 Task: Search one way flight ticket for 2 adults, 2 infants in seat and 1 infant on lap in first from Flagstaff: Flagstaff Pulliam Airport to Jackson: Jackson Hole Airport on 5-2-2023. Choice of flights is Westjet. Number of bags: 3 checked bags. Price is upto 90000. Outbound departure time preference is 22:00.
Action: Mouse moved to (243, 213)
Screenshot: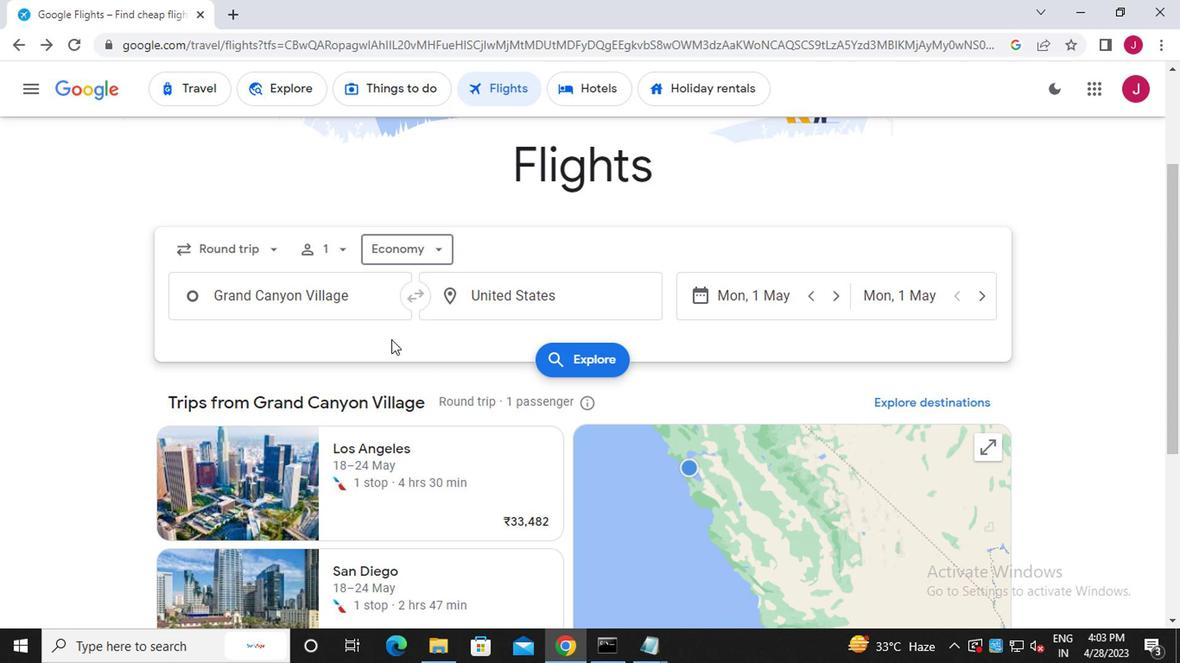 
Action: Mouse scrolled (243, 212) with delta (0, -1)
Screenshot: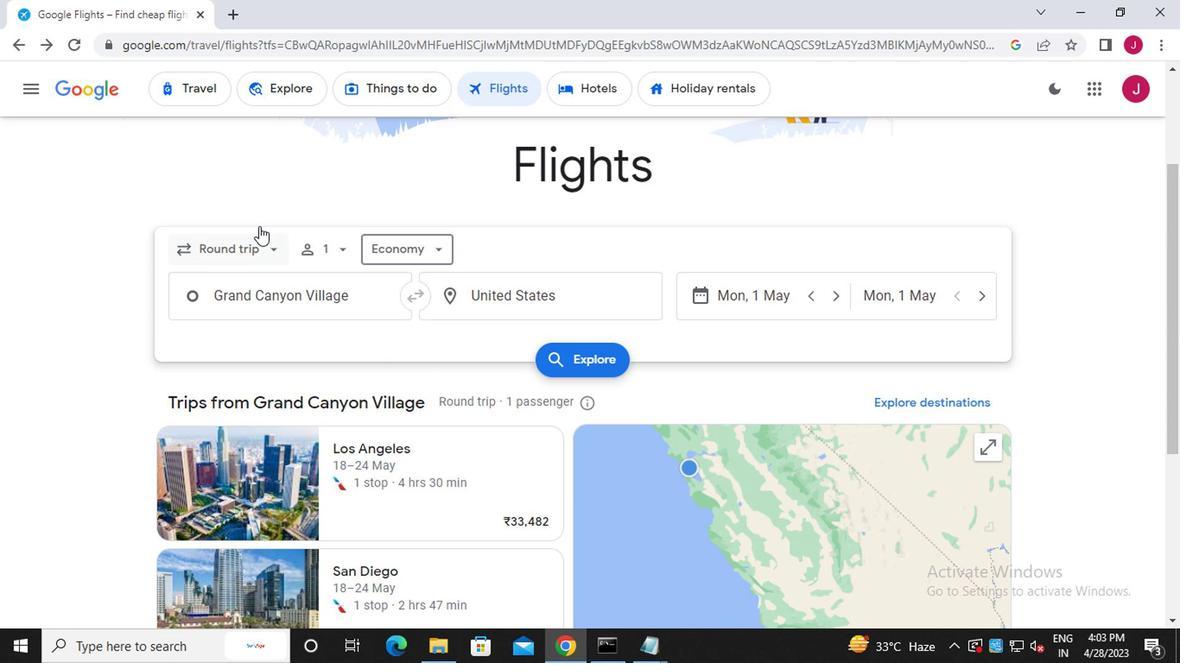 
Action: Mouse moved to (274, 169)
Screenshot: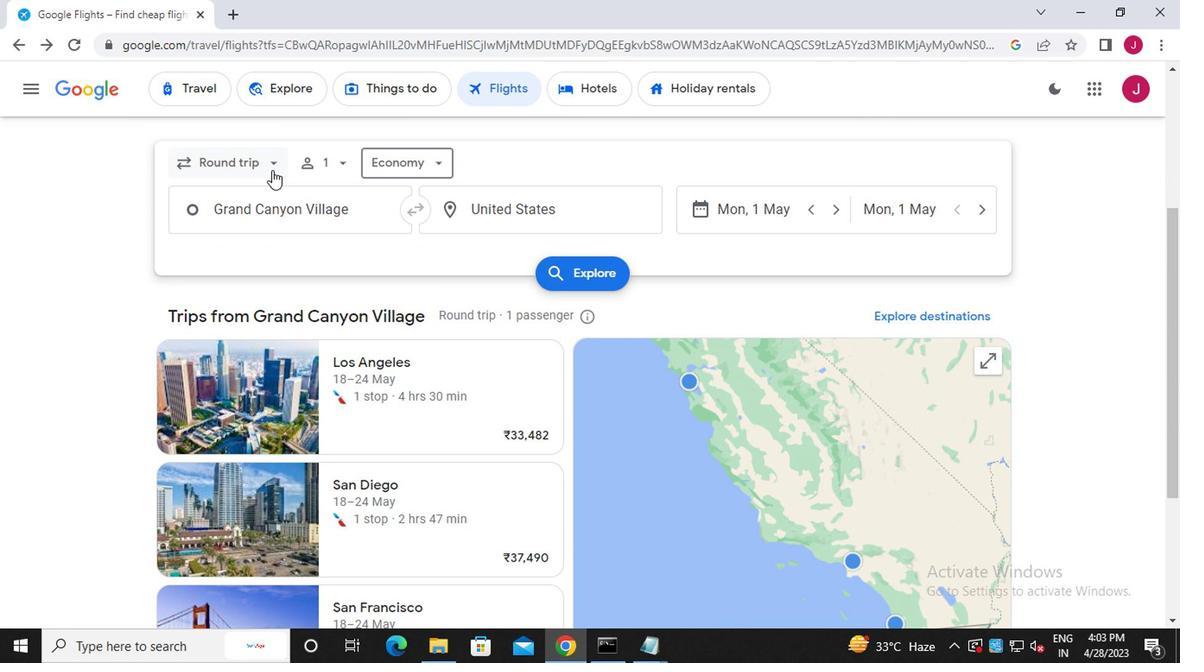 
Action: Mouse pressed left at (274, 169)
Screenshot: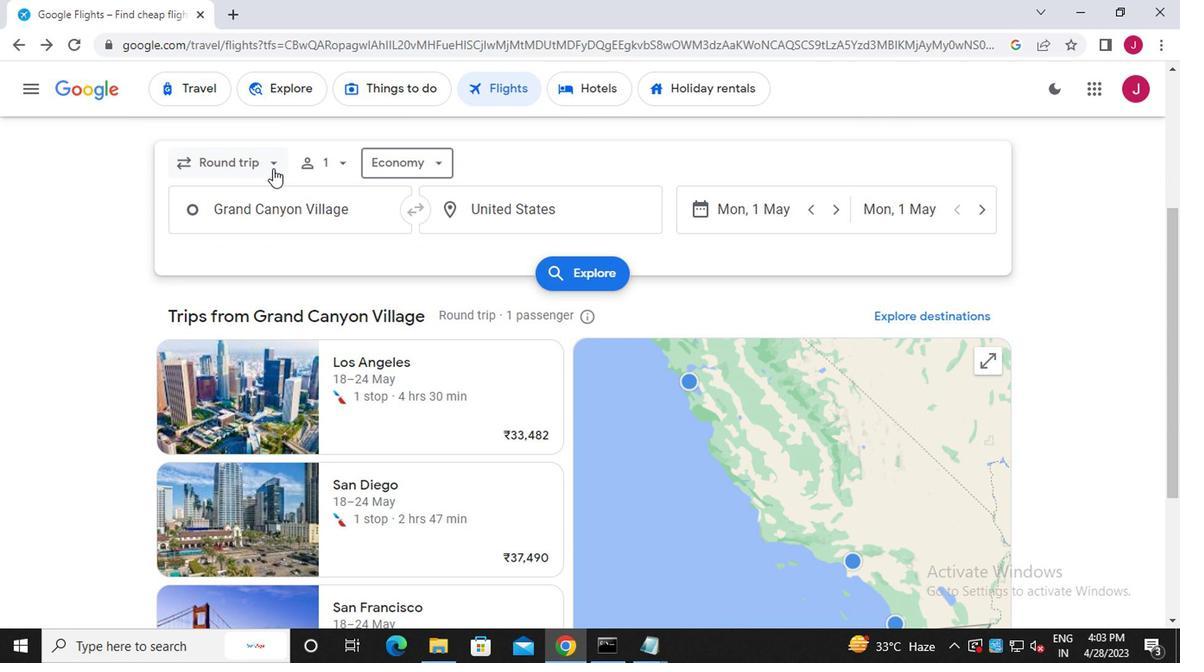 
Action: Mouse moved to (258, 242)
Screenshot: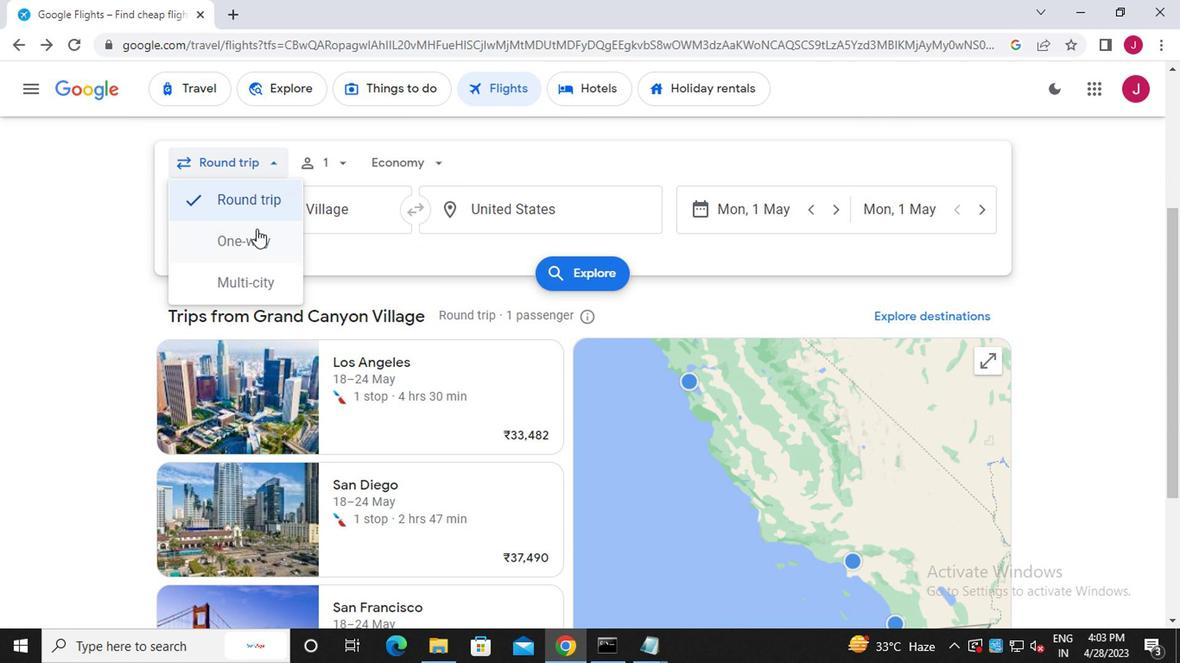 
Action: Mouse pressed left at (258, 242)
Screenshot: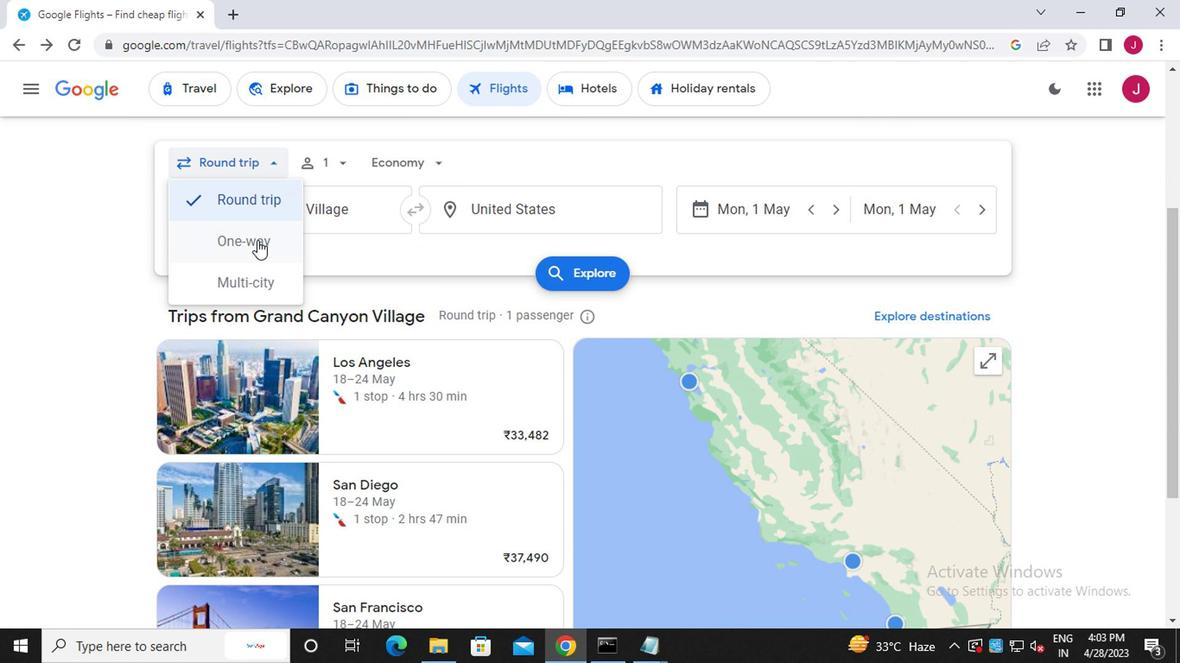 
Action: Mouse moved to (341, 166)
Screenshot: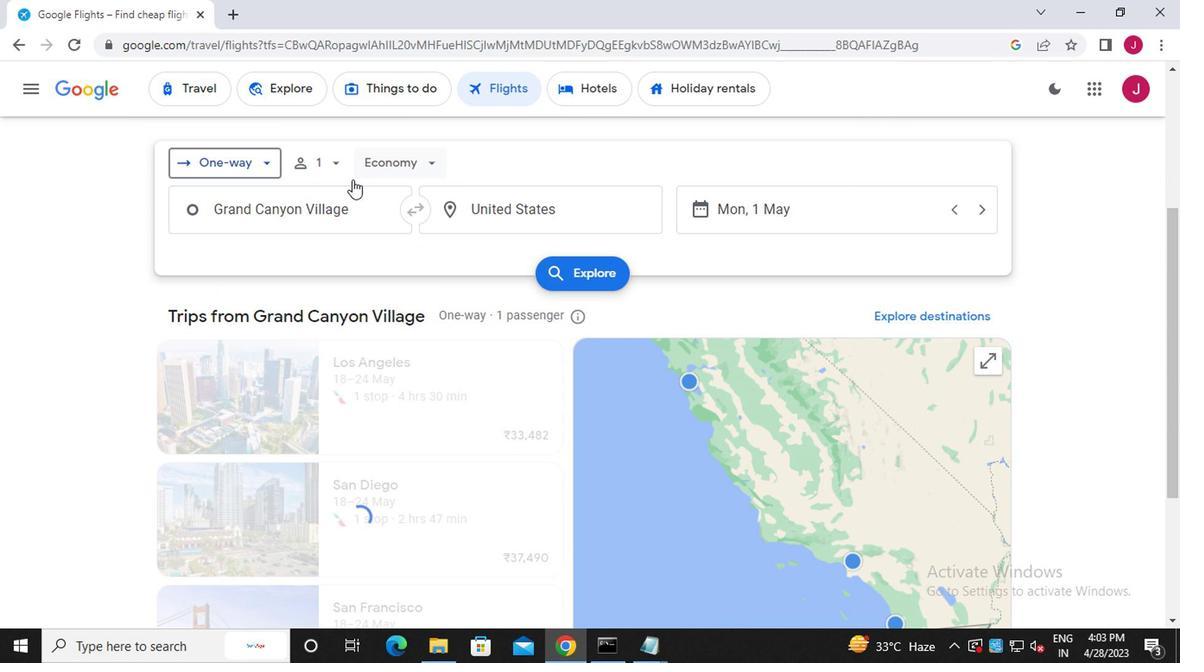 
Action: Mouse pressed left at (341, 166)
Screenshot: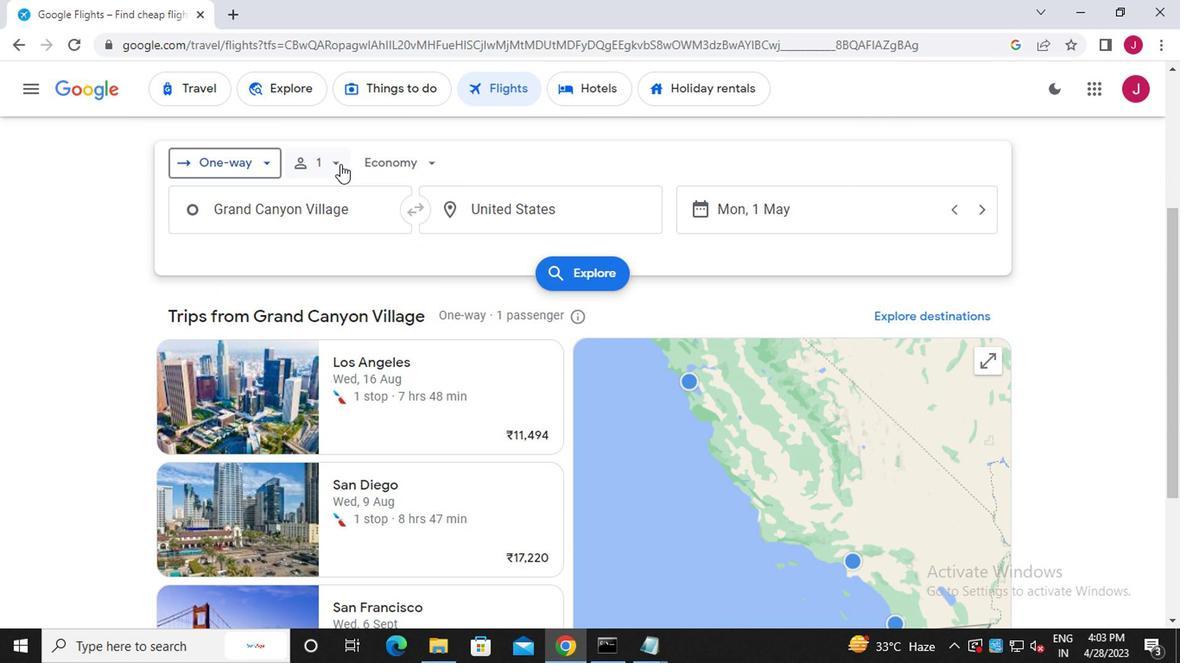 
Action: Mouse moved to (475, 208)
Screenshot: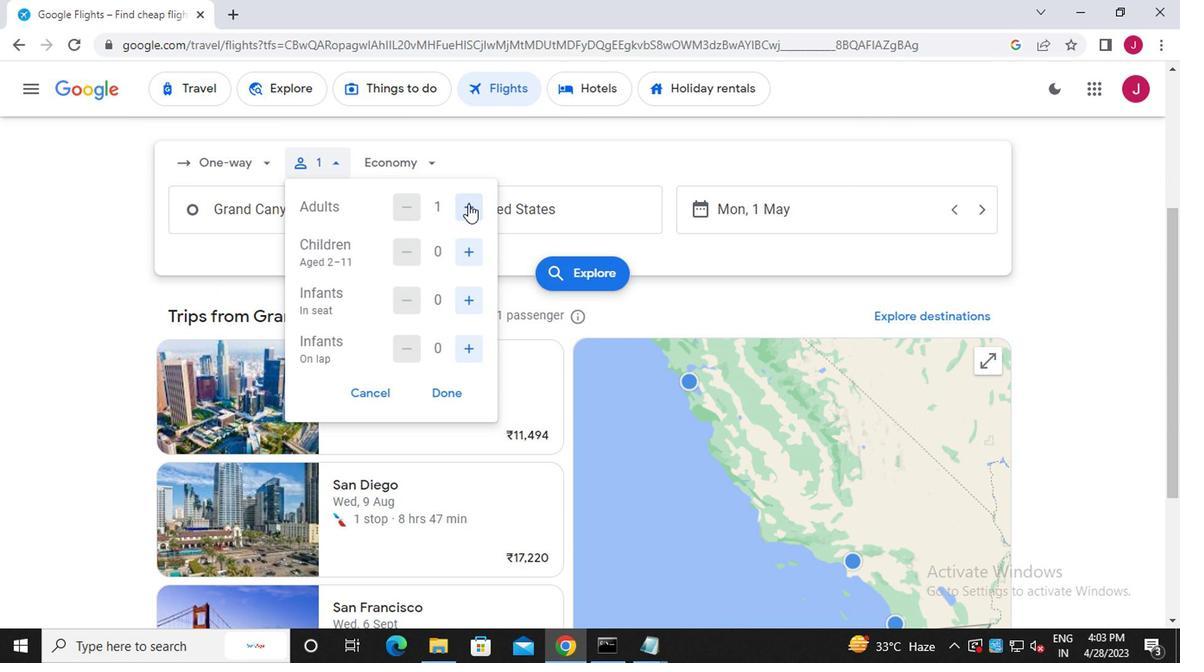 
Action: Mouse pressed left at (475, 208)
Screenshot: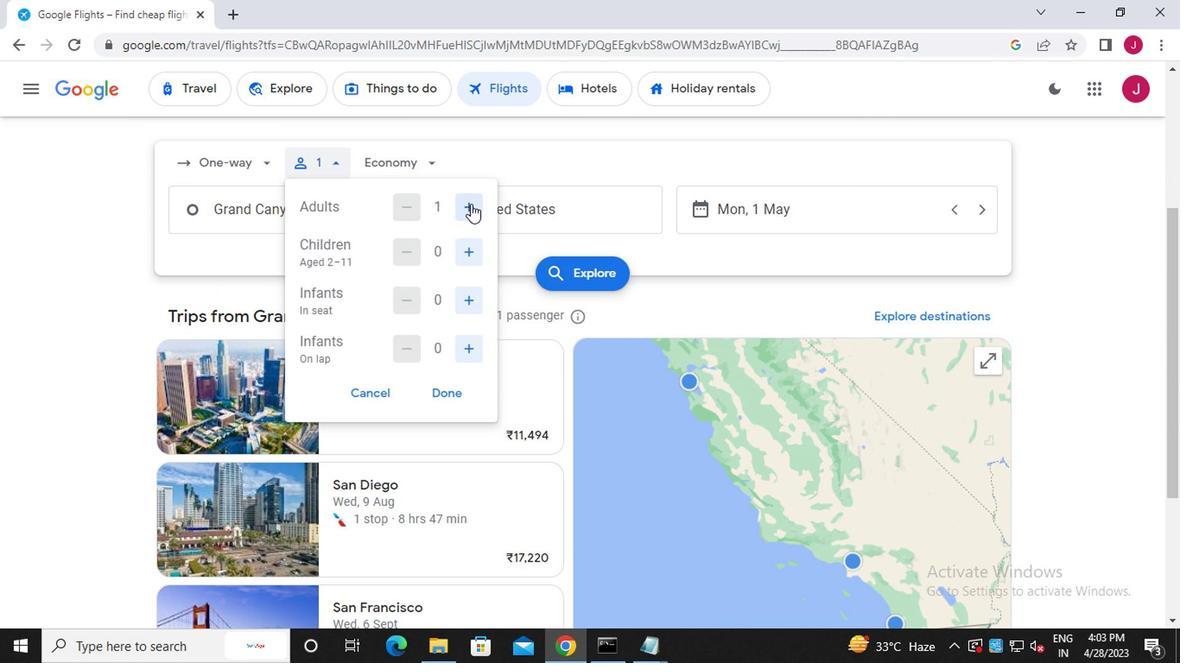 
Action: Mouse moved to (472, 301)
Screenshot: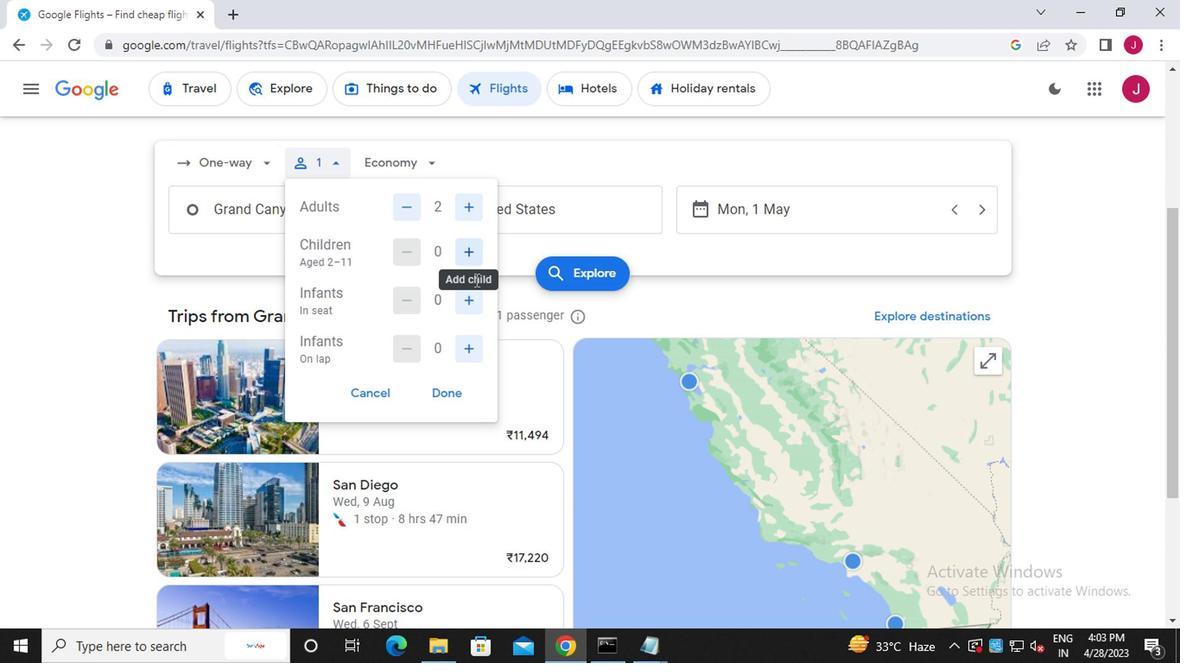 
Action: Mouse pressed left at (472, 301)
Screenshot: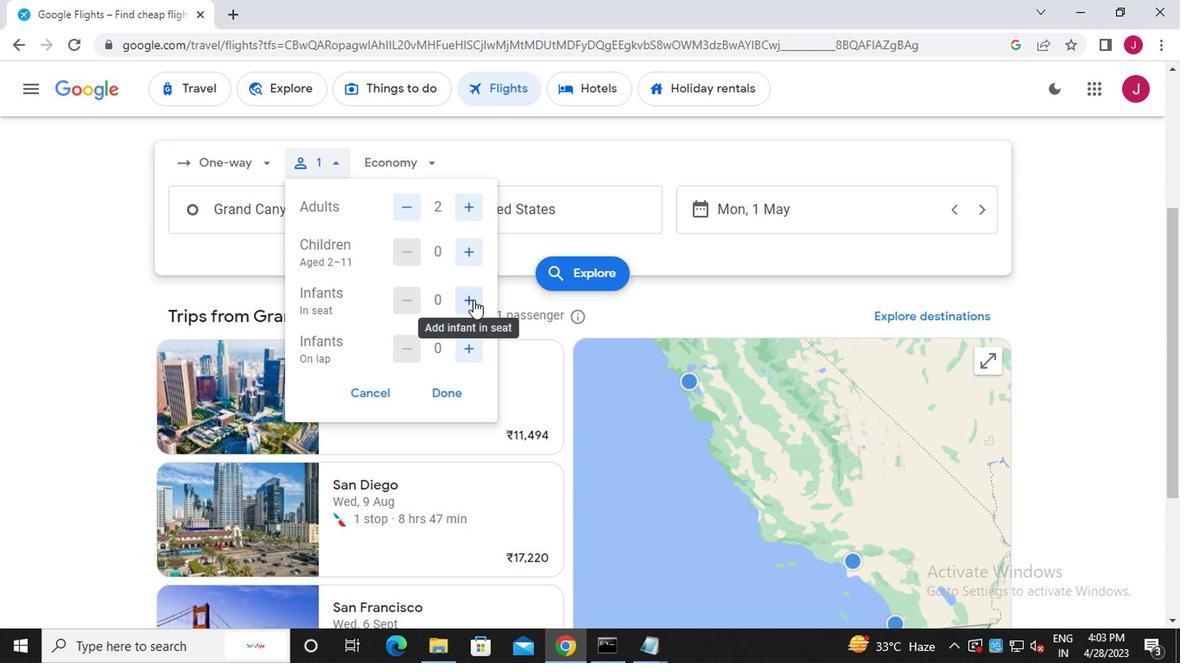 
Action: Mouse pressed left at (472, 301)
Screenshot: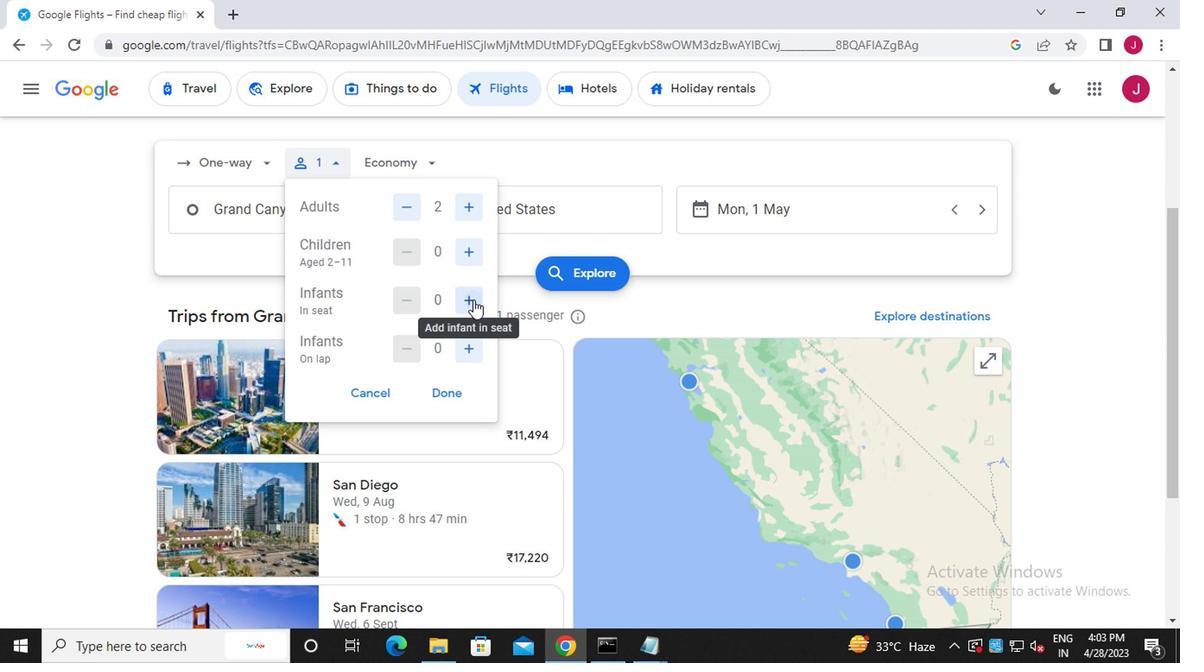 
Action: Mouse moved to (465, 350)
Screenshot: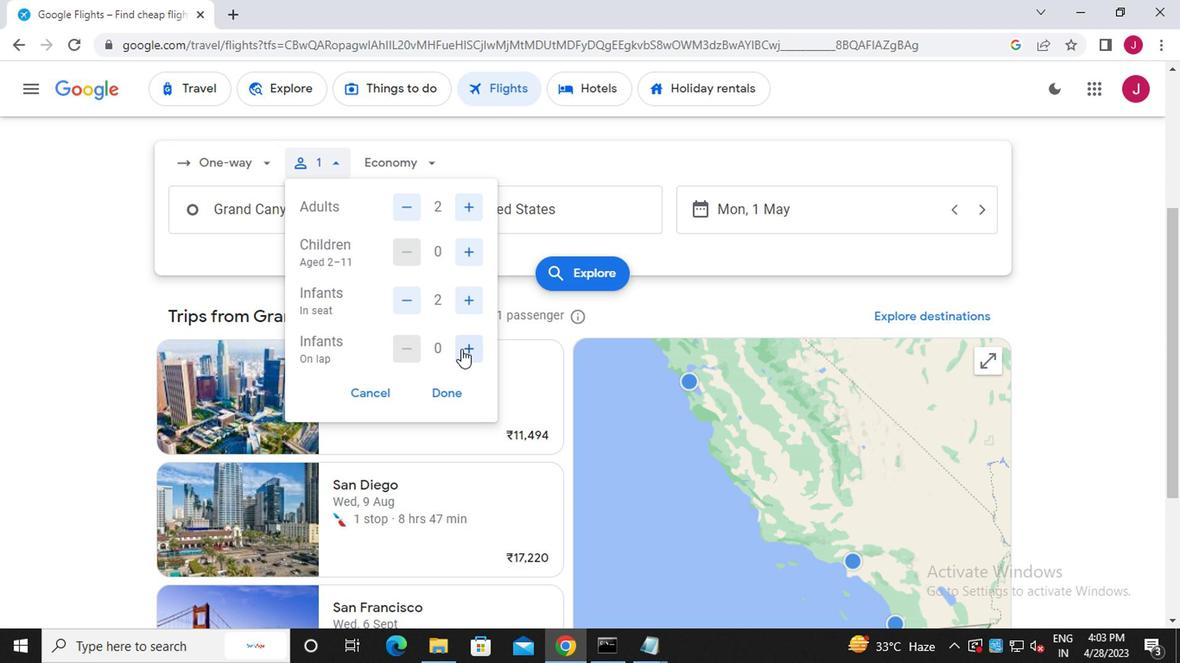 
Action: Mouse pressed left at (465, 350)
Screenshot: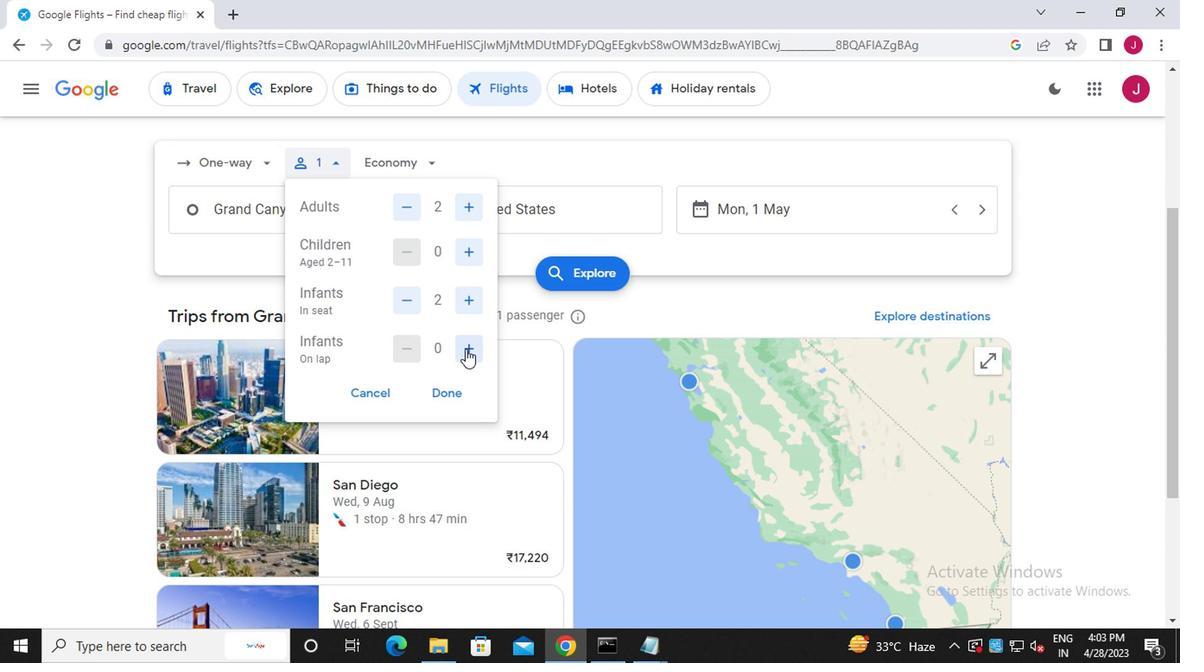 
Action: Mouse moved to (448, 391)
Screenshot: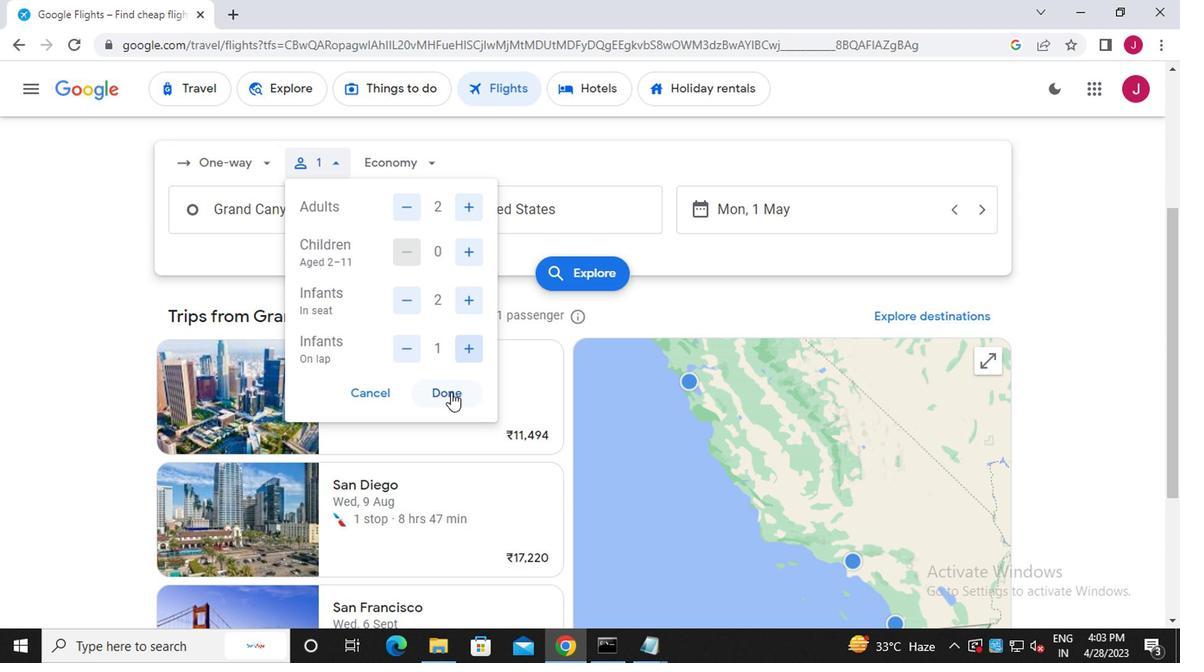 
Action: Mouse pressed left at (448, 391)
Screenshot: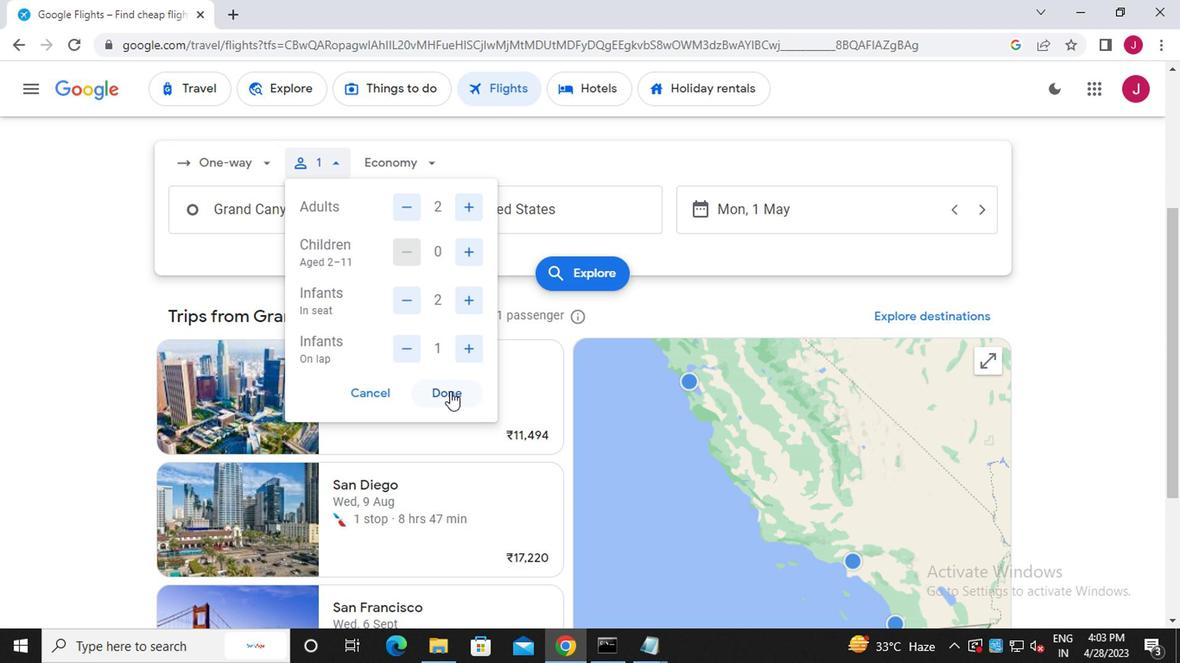 
Action: Mouse moved to (354, 220)
Screenshot: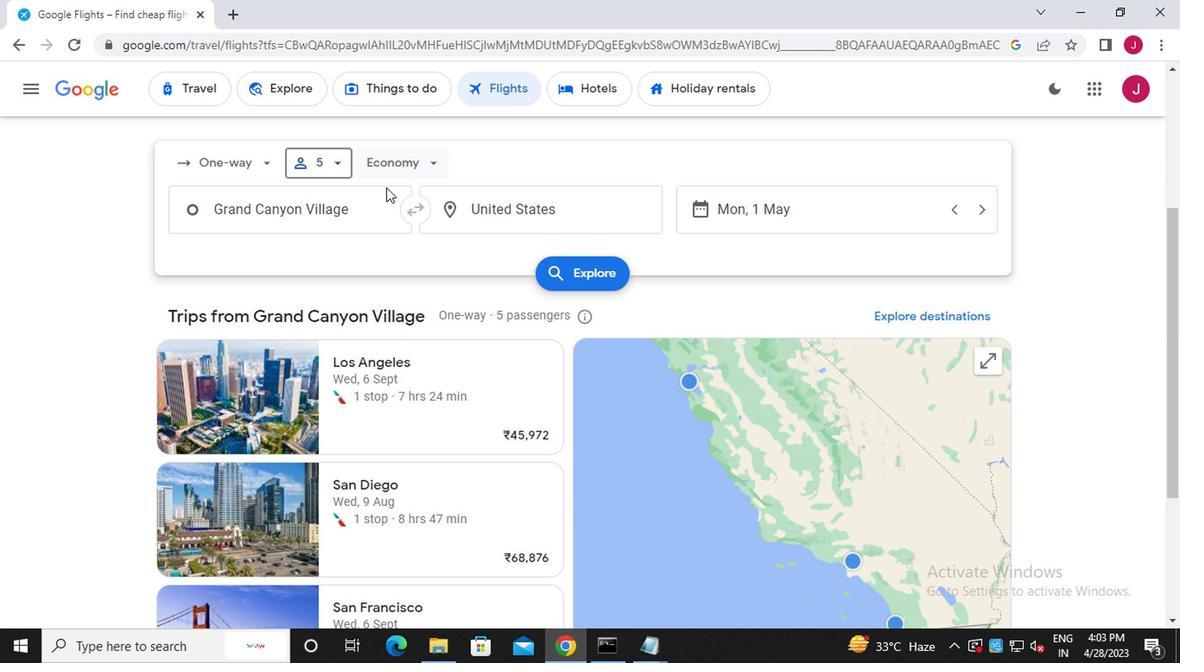 
Action: Mouse pressed left at (354, 220)
Screenshot: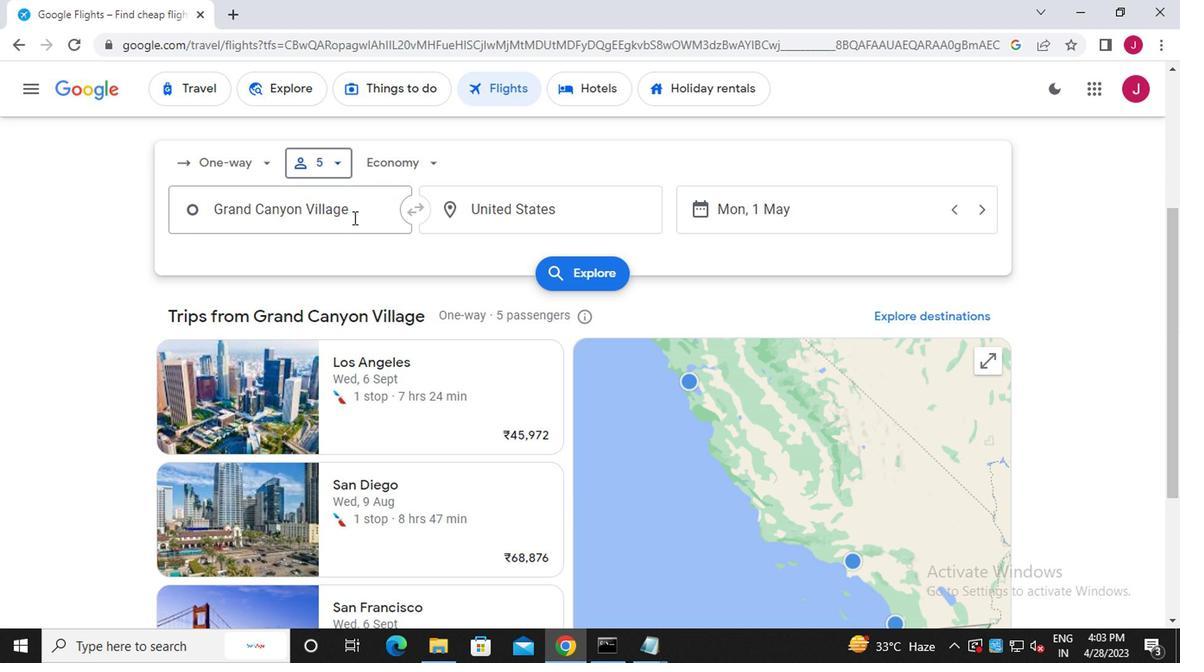 
Action: Key pressed flagstaff
Screenshot: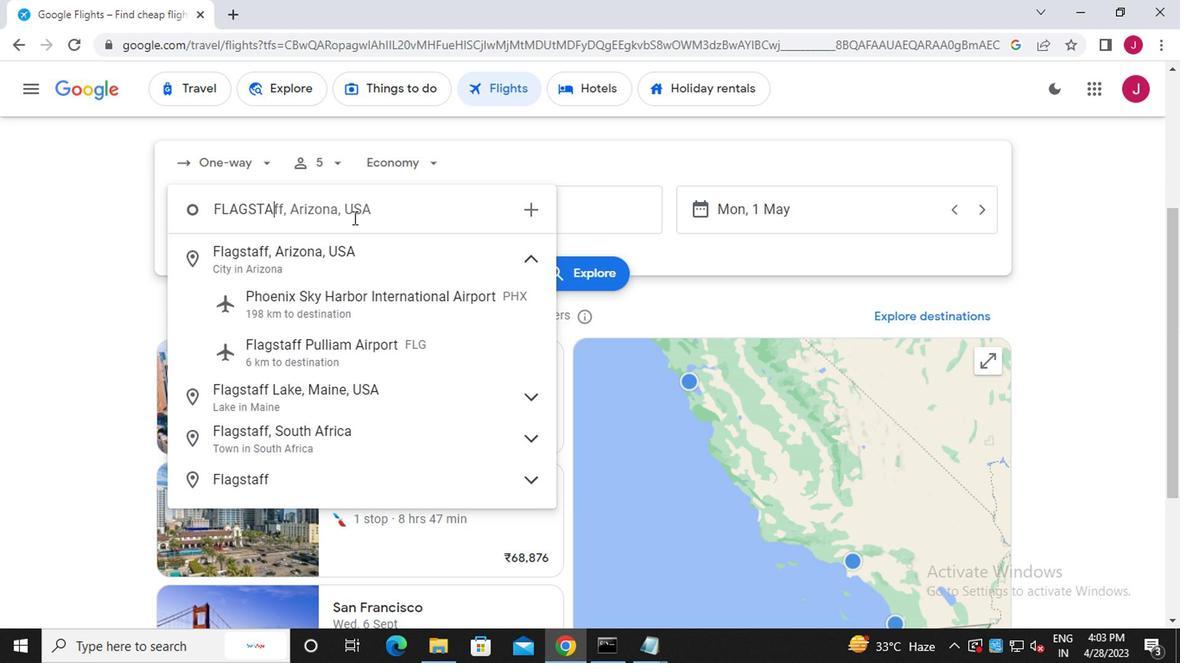 
Action: Mouse moved to (396, 350)
Screenshot: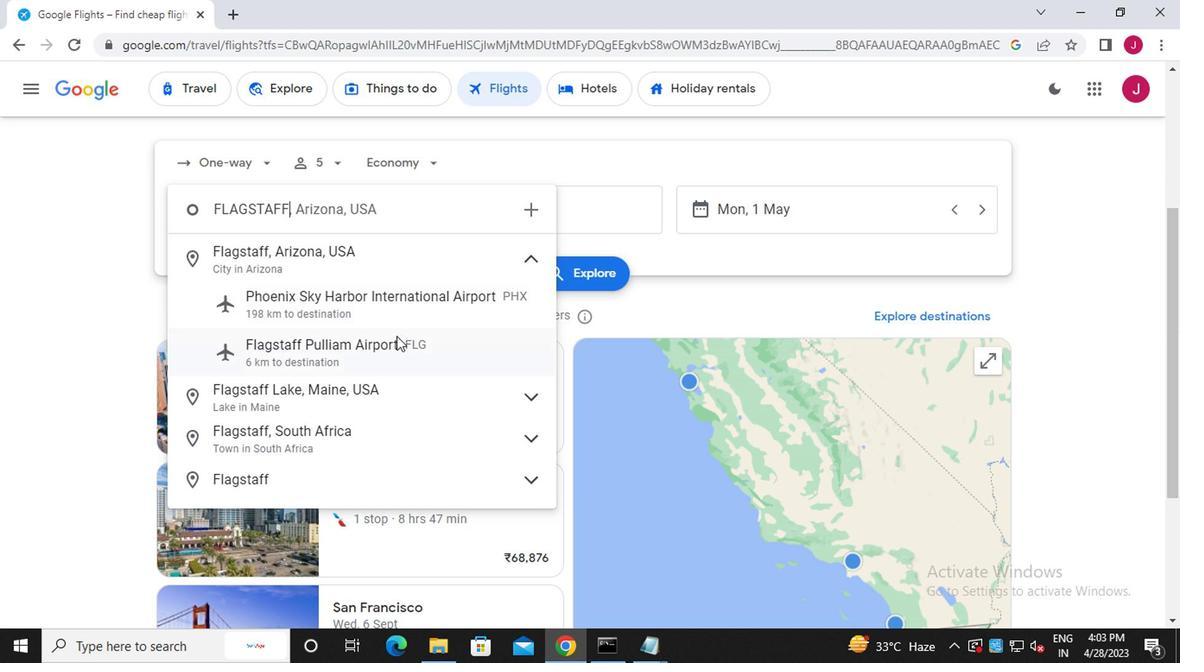 
Action: Mouse pressed left at (396, 350)
Screenshot: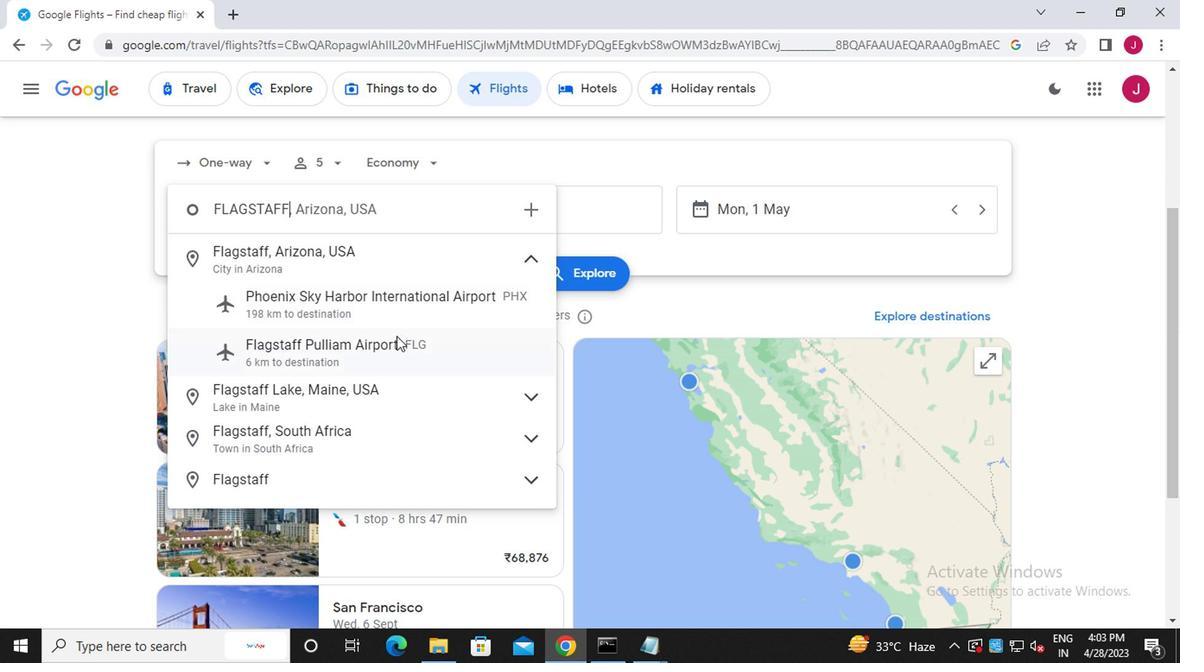 
Action: Mouse moved to (593, 216)
Screenshot: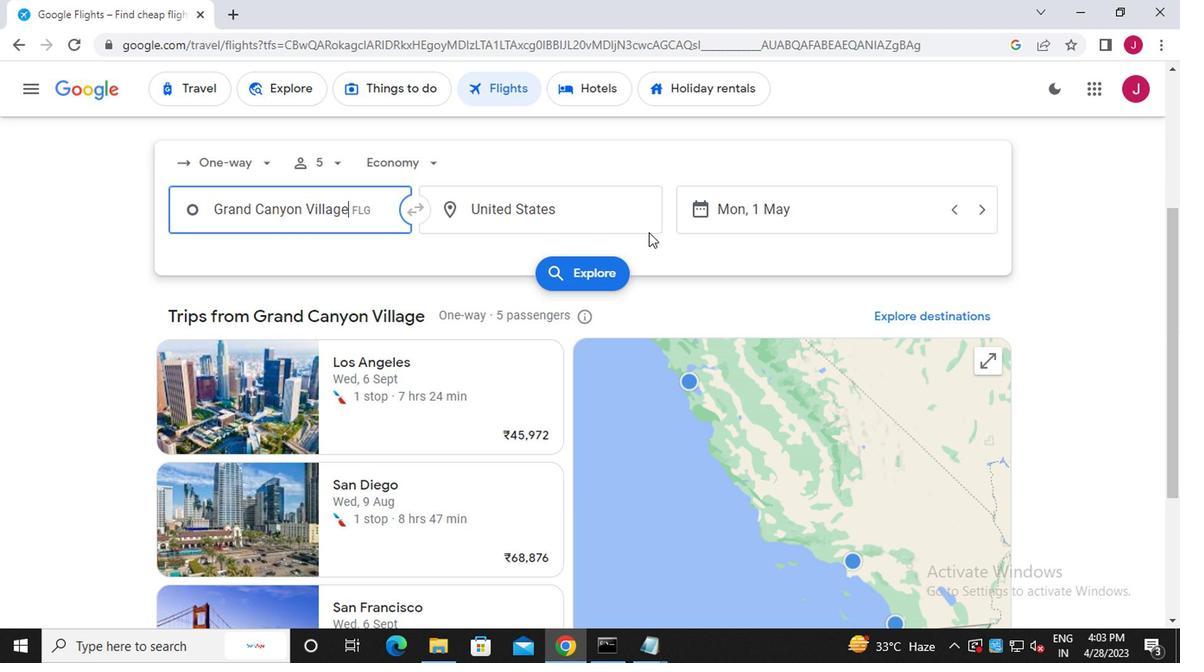 
Action: Mouse pressed left at (593, 216)
Screenshot: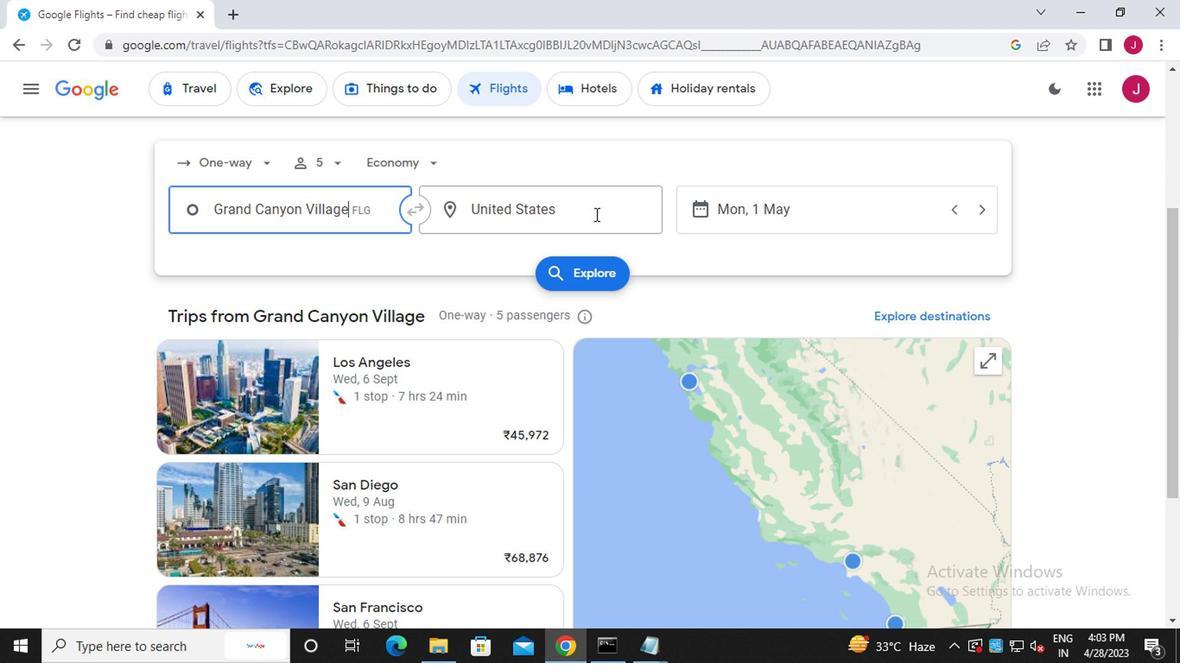 
Action: Key pressed jackson<Key.space>h
Screenshot: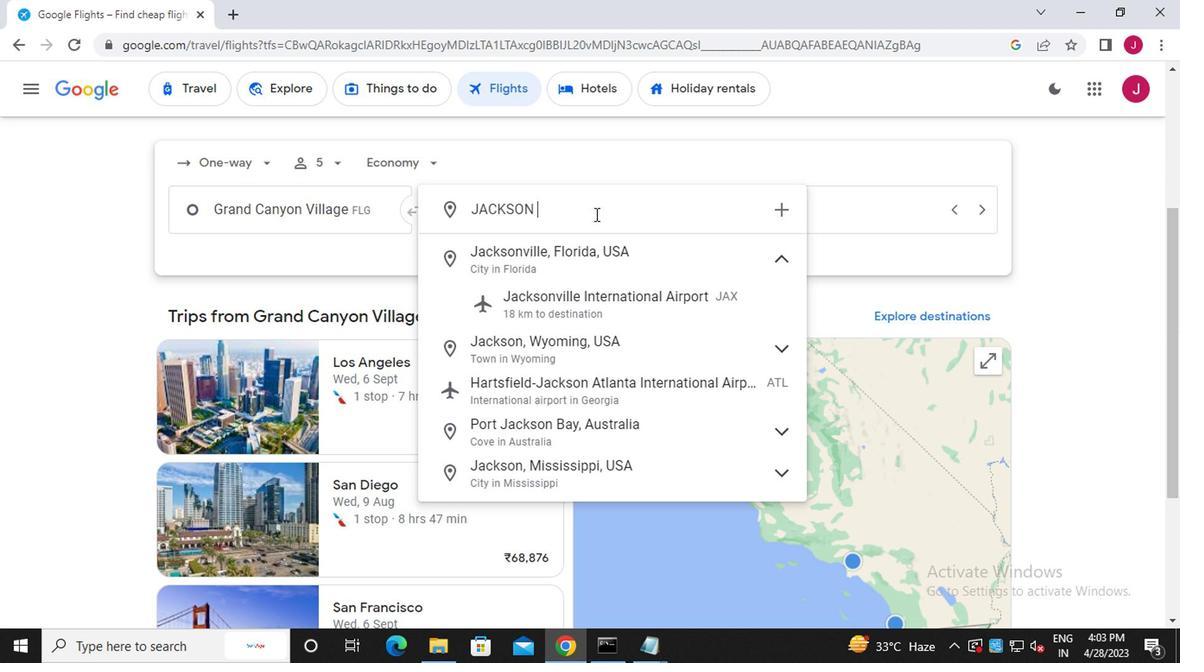 
Action: Mouse moved to (588, 301)
Screenshot: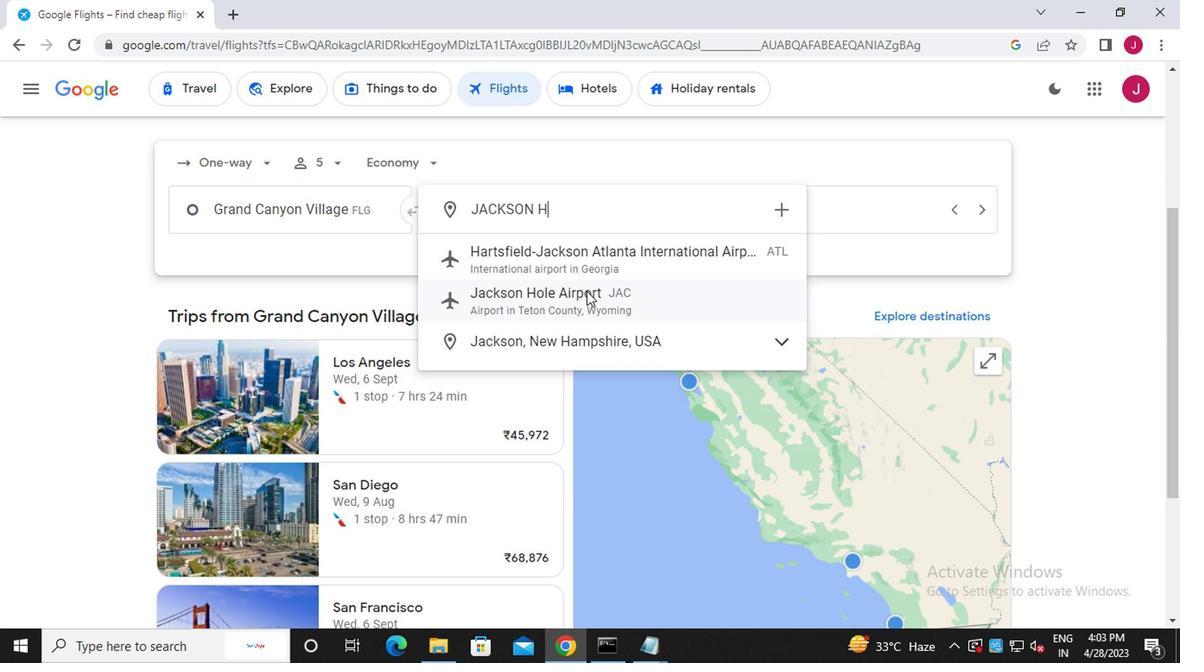 
Action: Mouse pressed left at (588, 301)
Screenshot: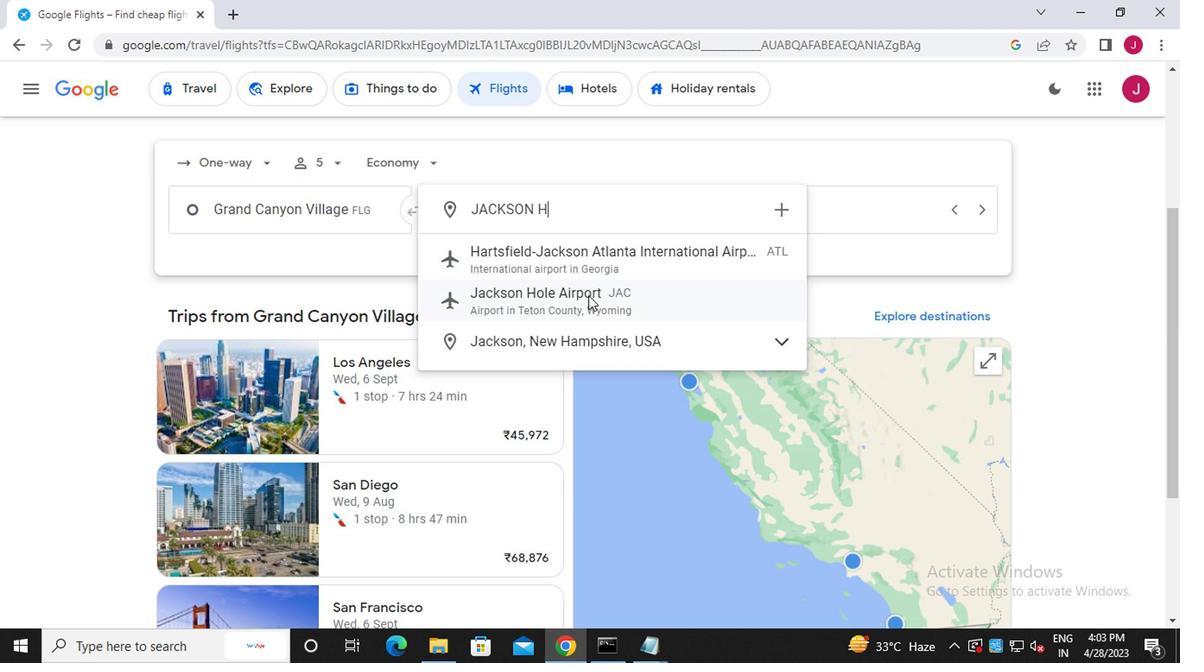 
Action: Mouse moved to (784, 212)
Screenshot: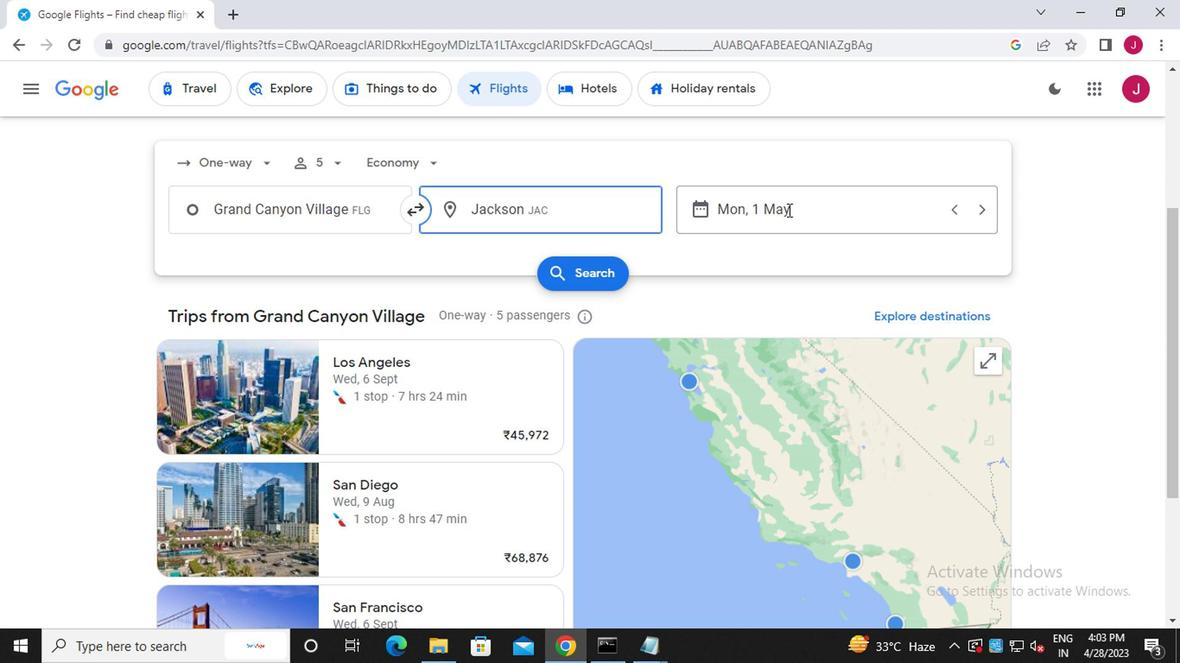 
Action: Mouse pressed left at (784, 212)
Screenshot: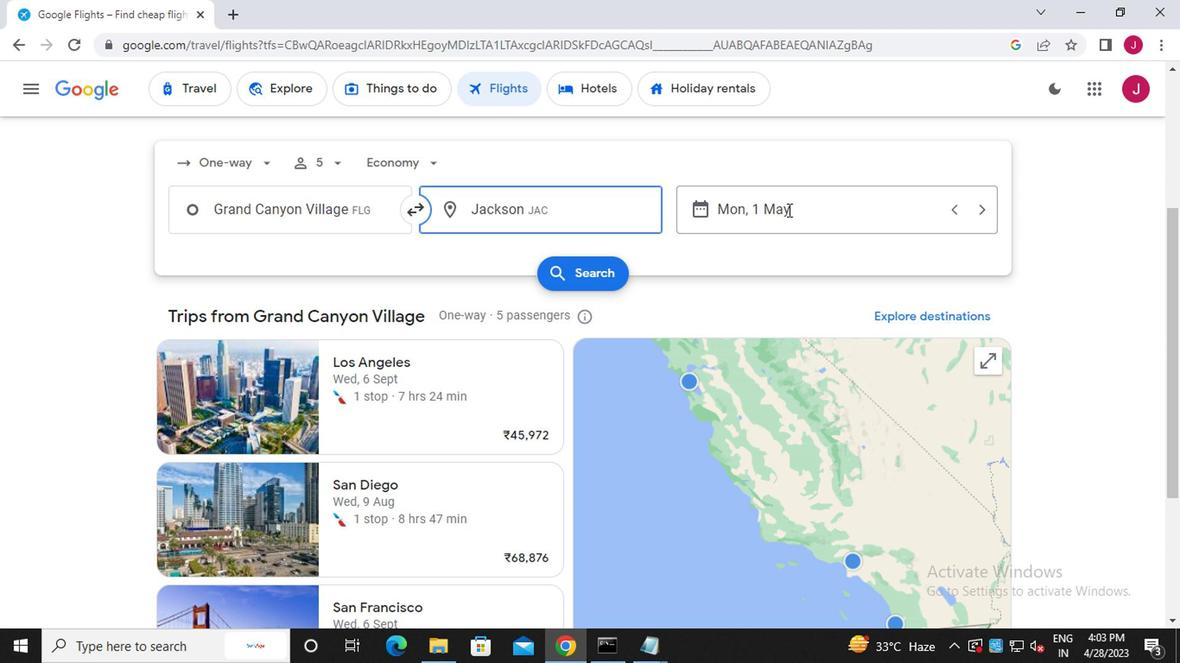 
Action: Mouse moved to (793, 302)
Screenshot: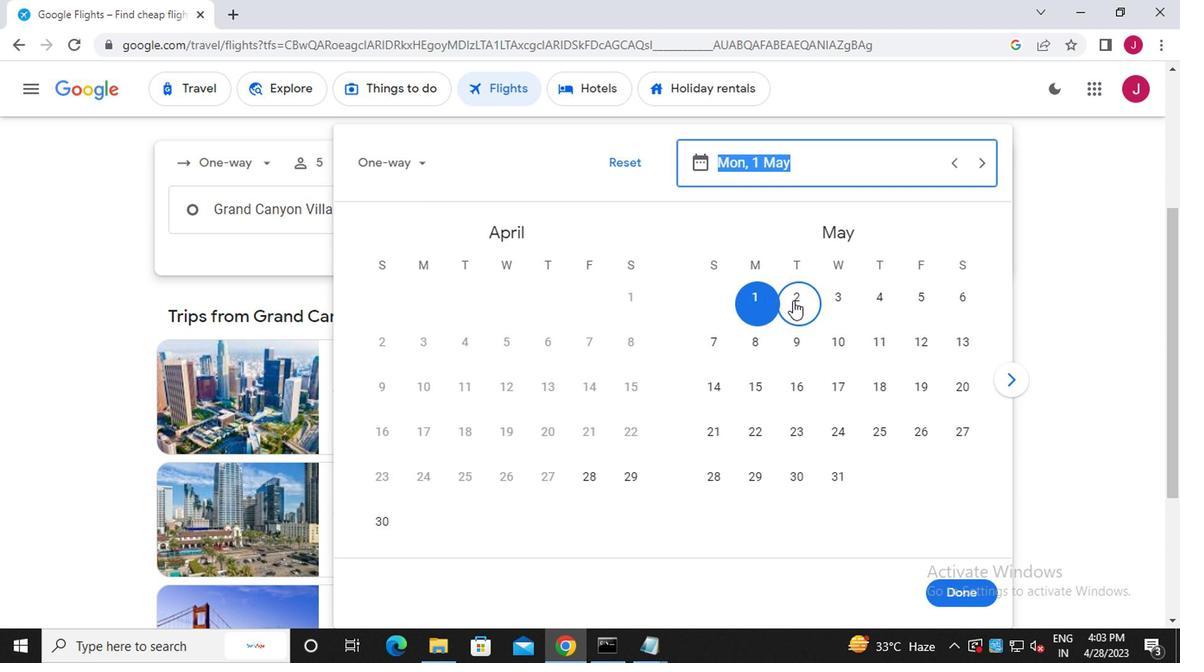 
Action: Mouse pressed left at (793, 302)
Screenshot: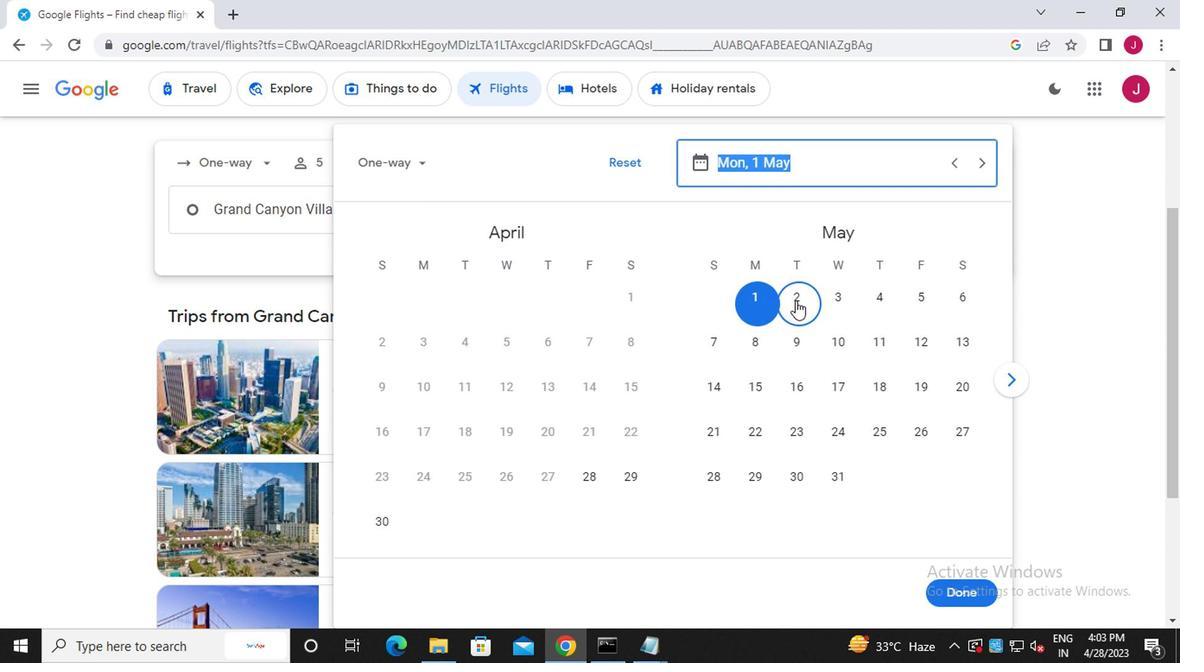 
Action: Mouse moved to (948, 588)
Screenshot: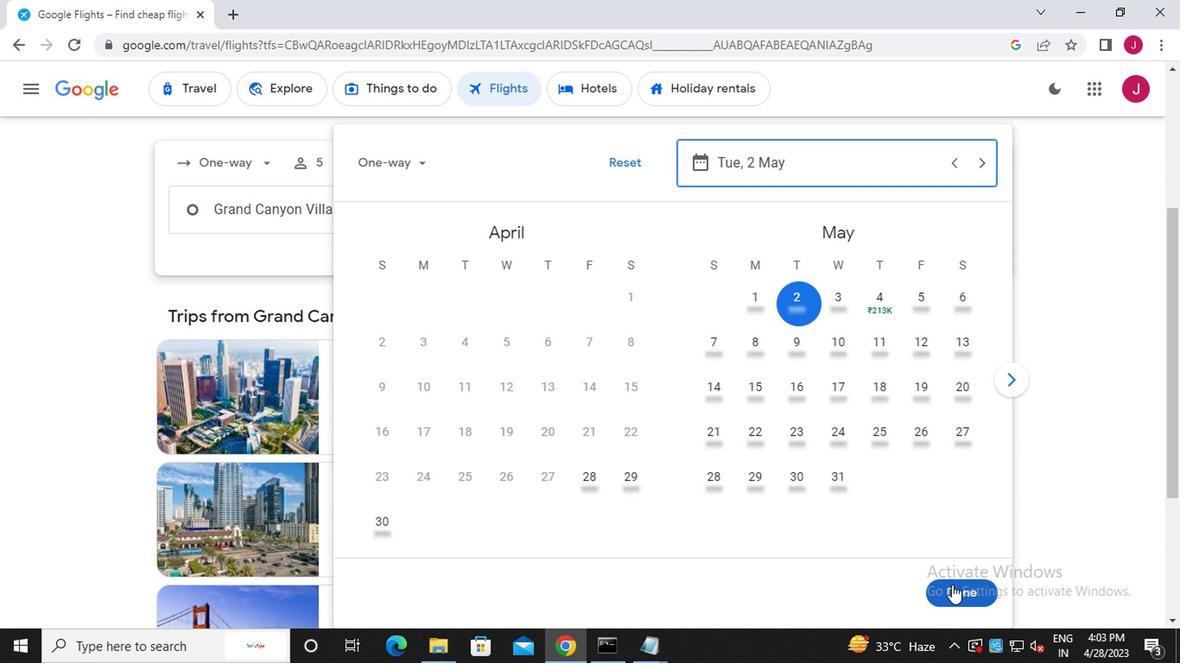 
Action: Mouse pressed left at (948, 588)
Screenshot: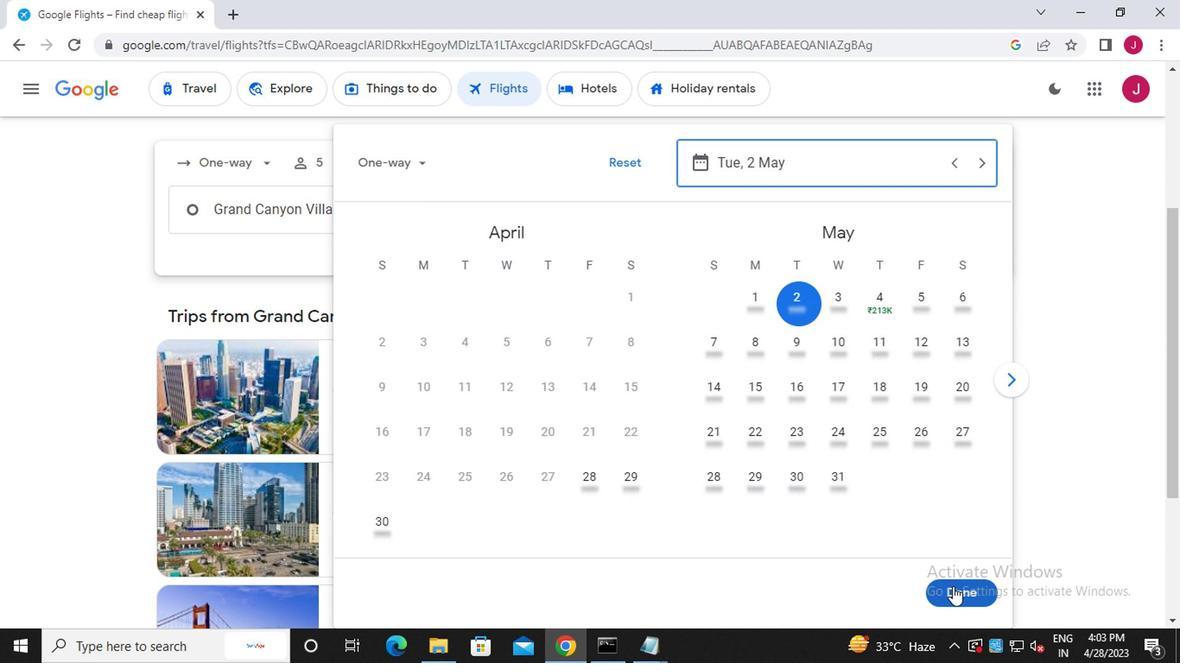 
Action: Mouse moved to (584, 276)
Screenshot: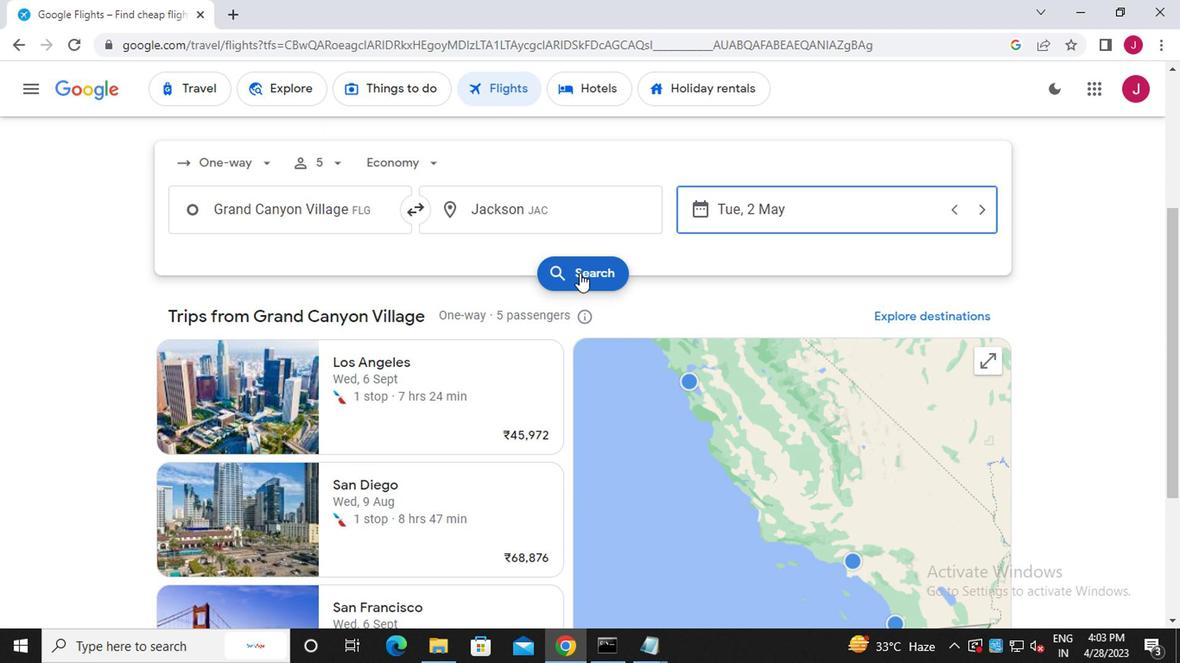
Action: Mouse pressed left at (584, 276)
Screenshot: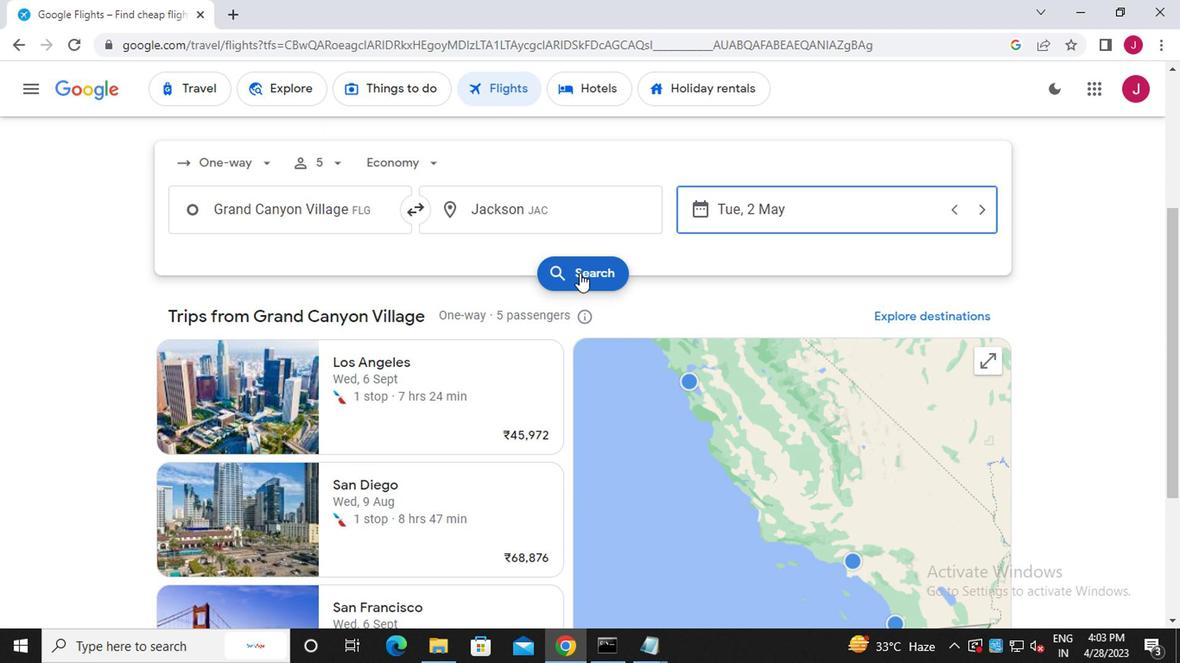 
Action: Mouse moved to (211, 244)
Screenshot: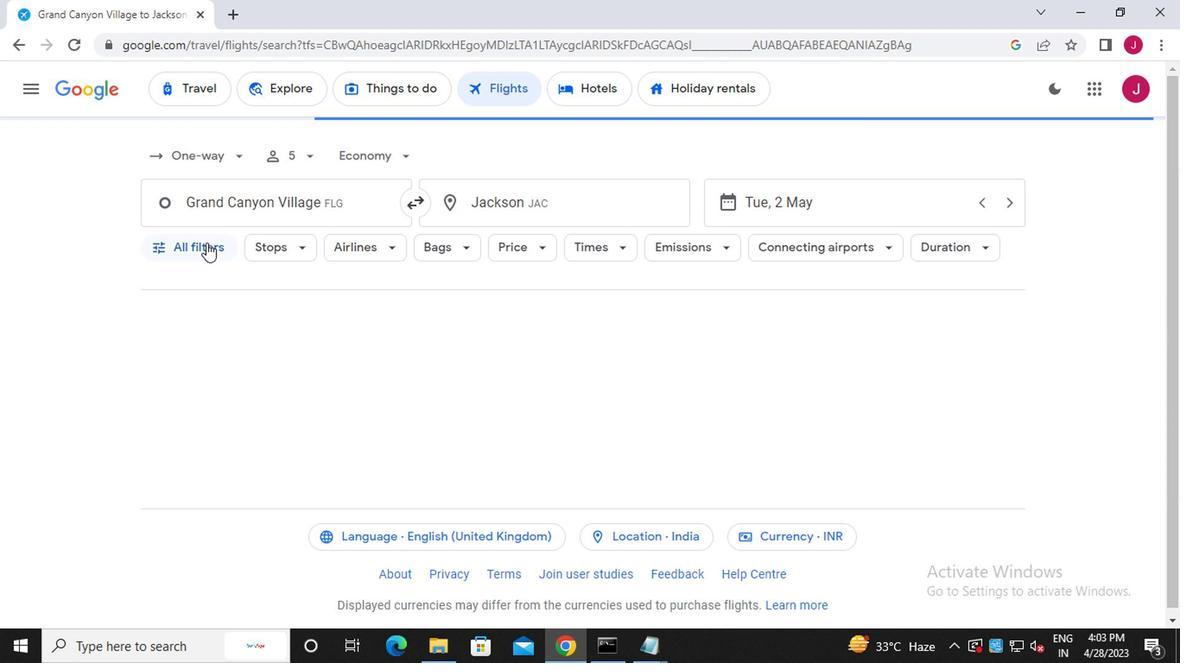 
Action: Mouse pressed left at (211, 244)
Screenshot: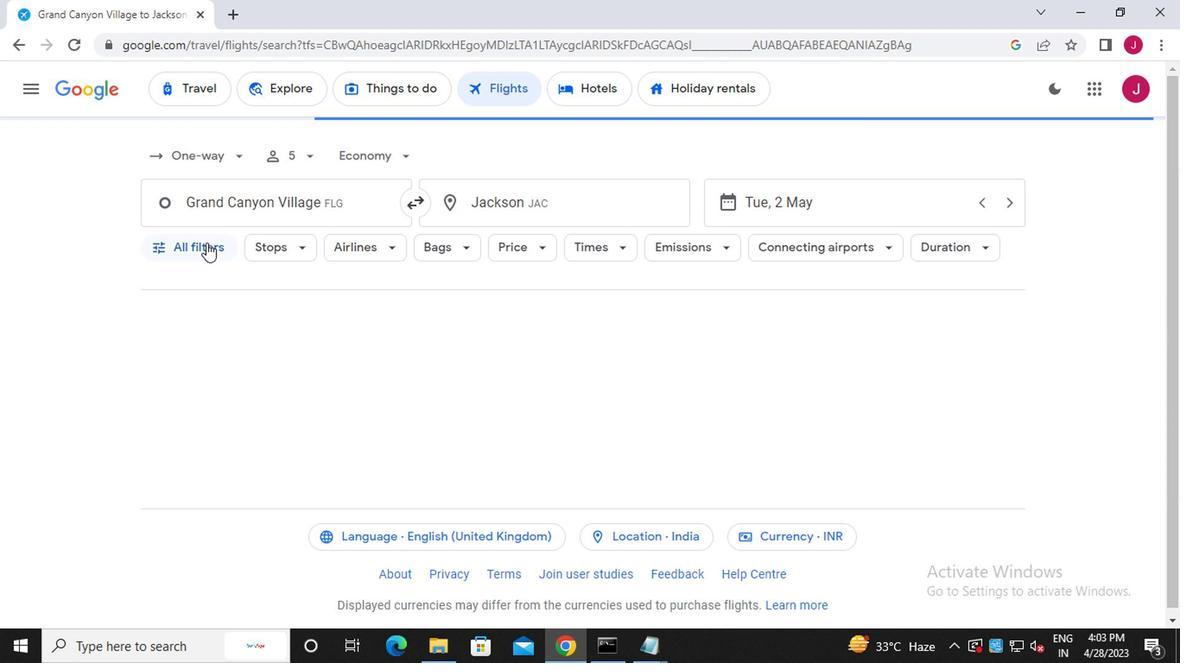 
Action: Mouse moved to (260, 376)
Screenshot: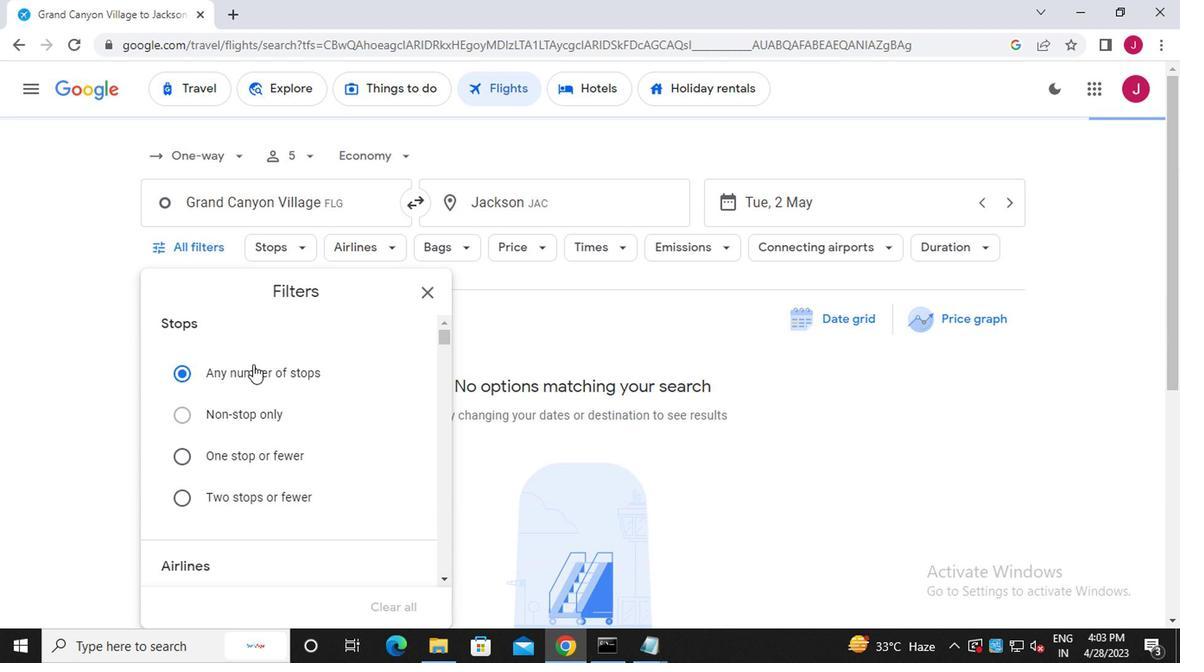 
Action: Mouse scrolled (260, 376) with delta (0, 0)
Screenshot: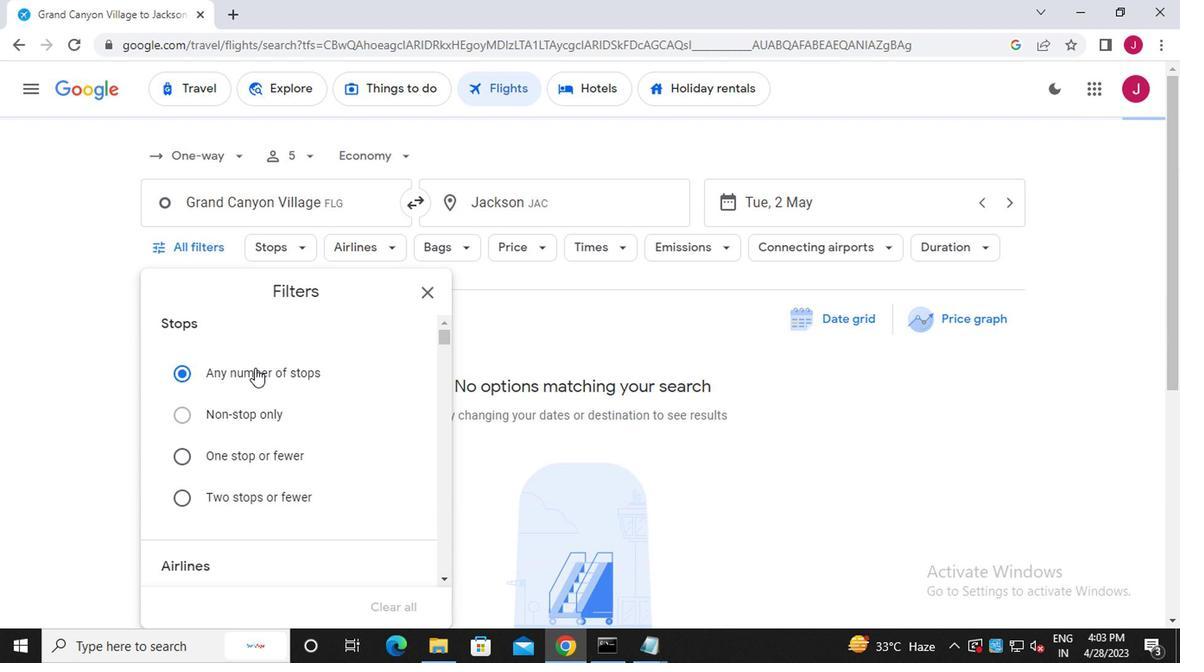 
Action: Mouse moved to (325, 385)
Screenshot: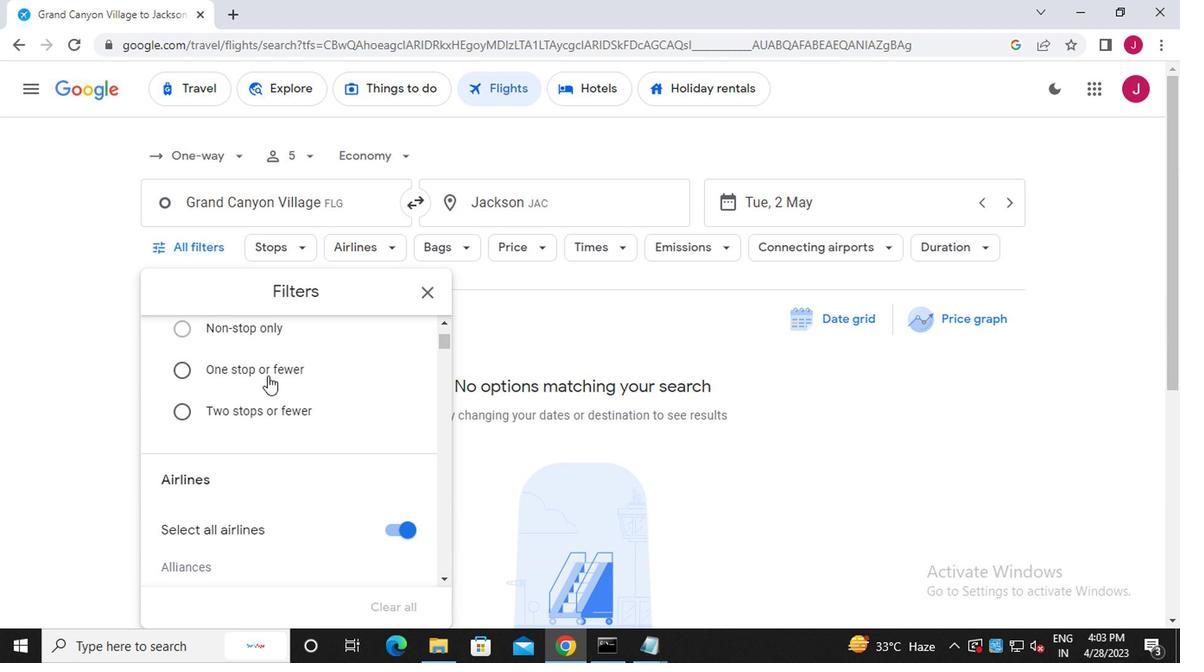 
Action: Mouse scrolled (325, 385) with delta (0, 0)
Screenshot: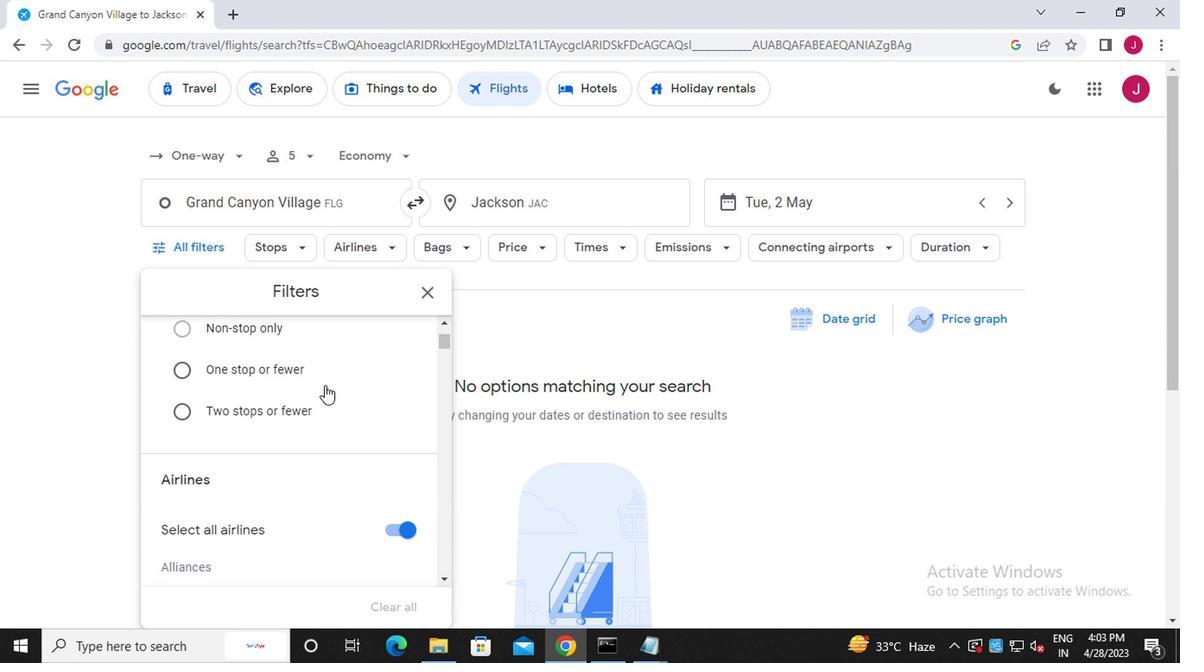 
Action: Mouse scrolled (325, 385) with delta (0, 0)
Screenshot: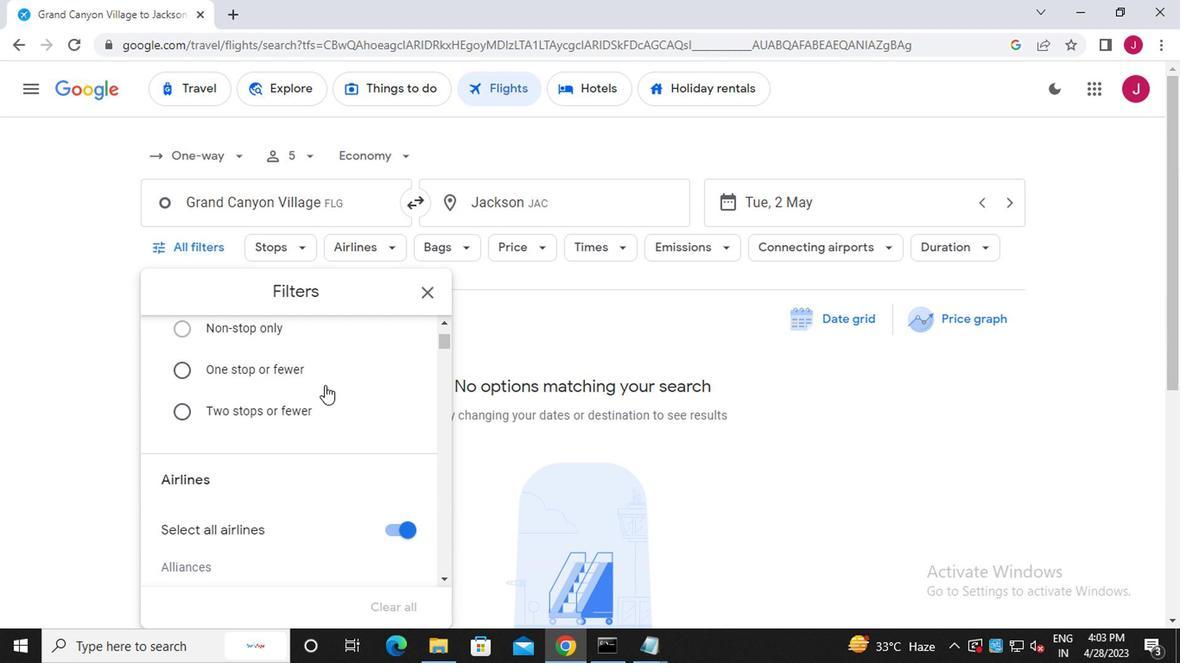 
Action: Mouse moved to (385, 360)
Screenshot: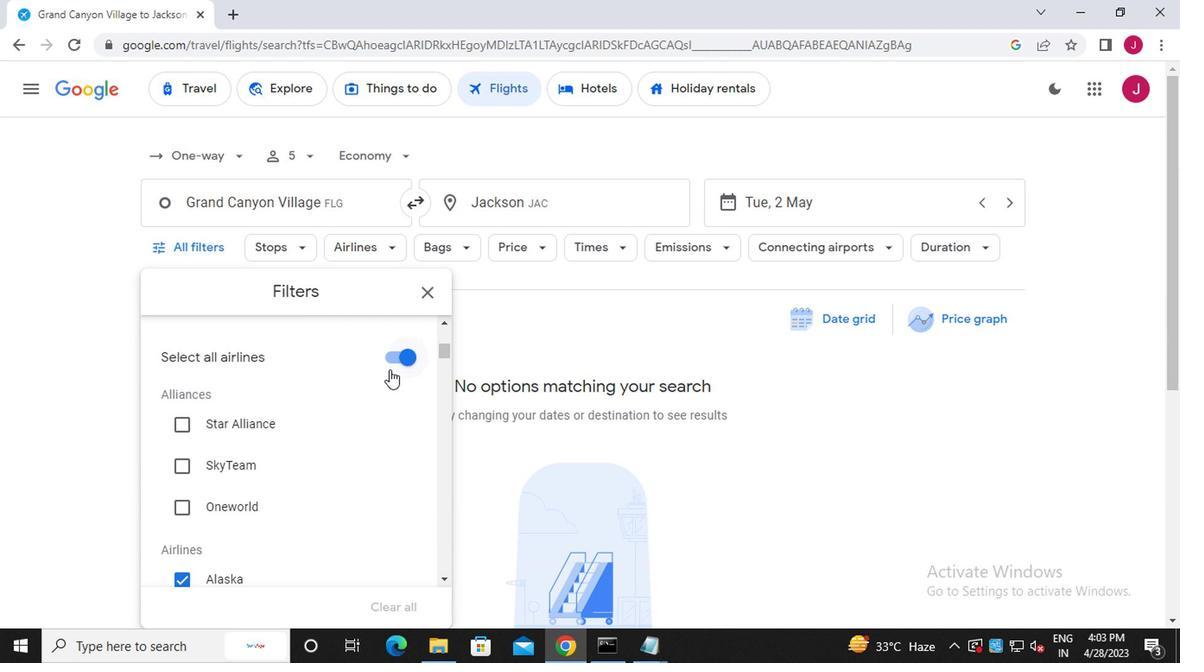 
Action: Mouse pressed left at (385, 360)
Screenshot: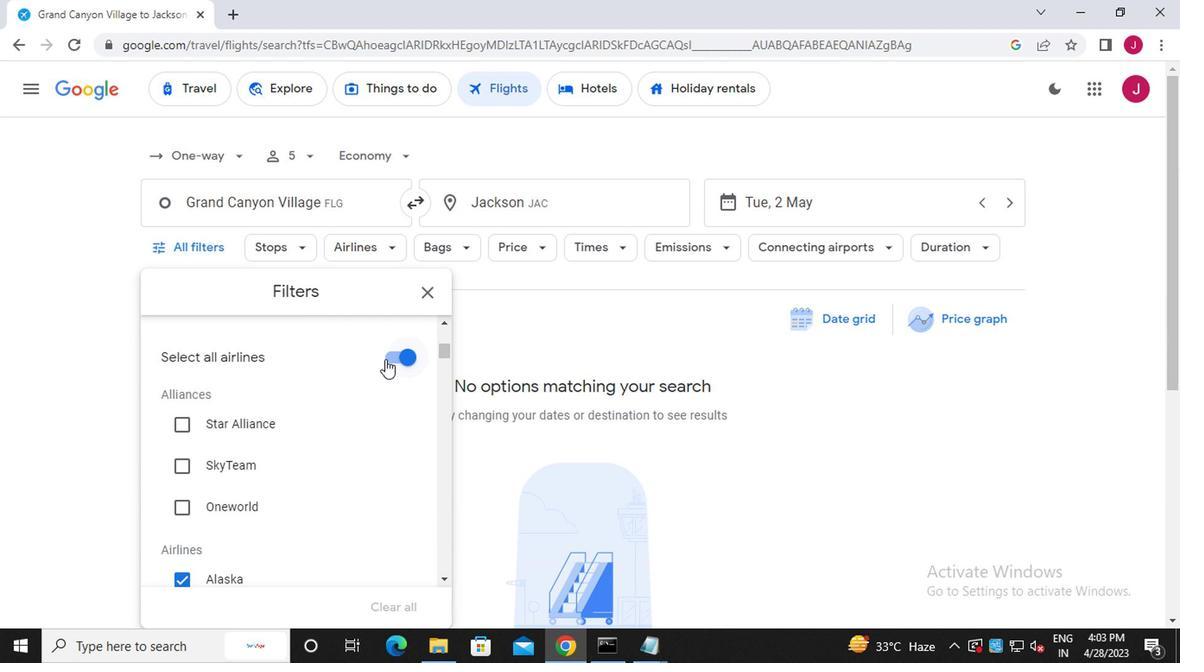 
Action: Mouse moved to (377, 366)
Screenshot: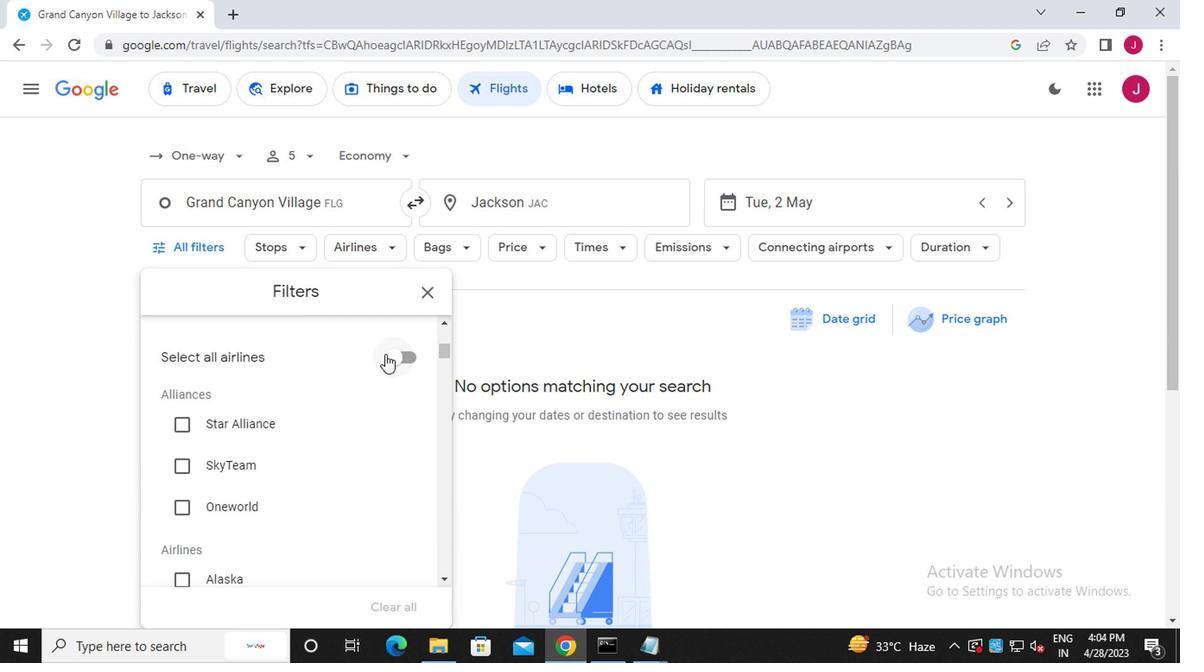 
Action: Mouse scrolled (377, 365) with delta (0, 0)
Screenshot: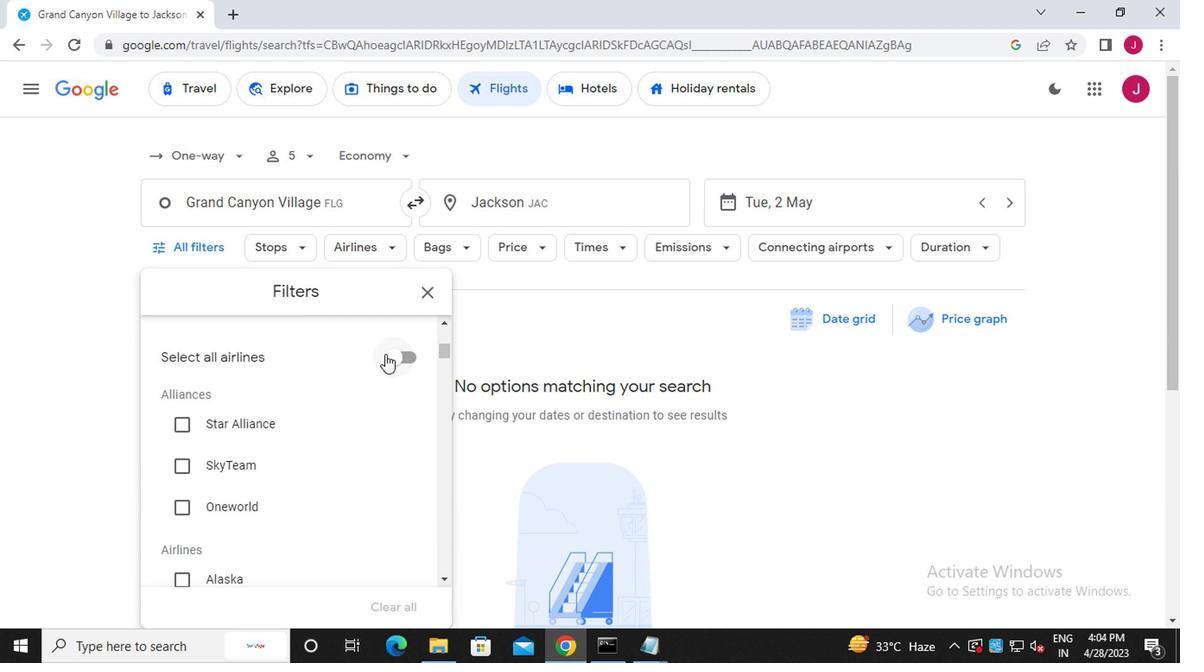 
Action: Mouse moved to (377, 370)
Screenshot: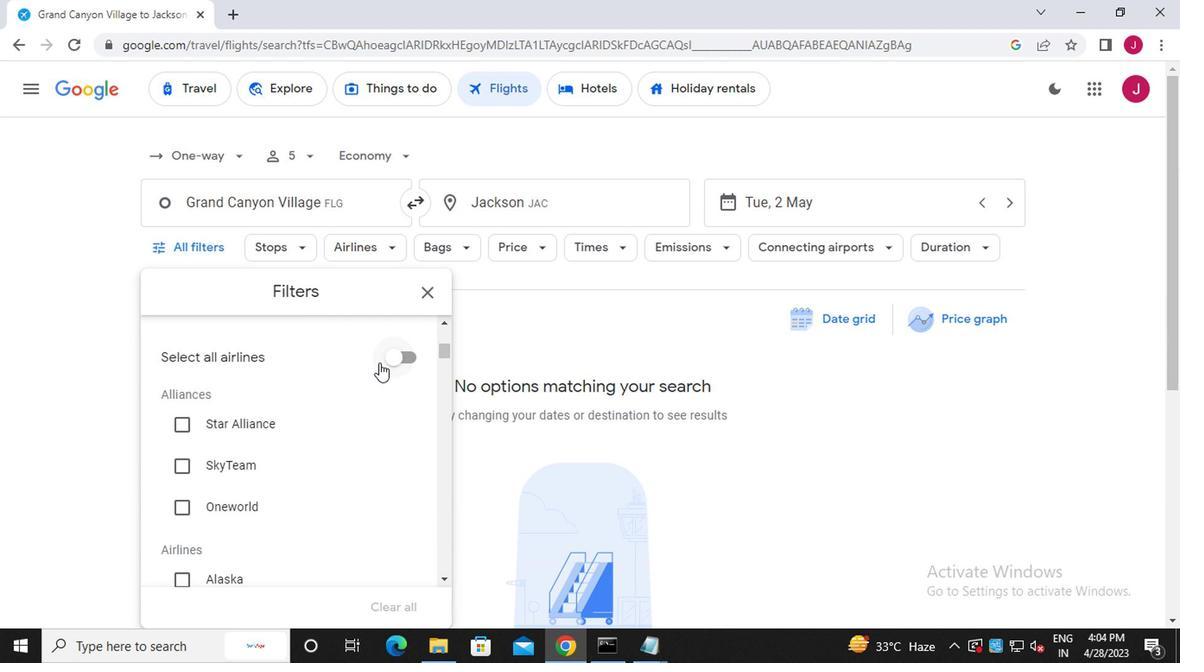 
Action: Mouse scrolled (377, 369) with delta (0, 0)
Screenshot: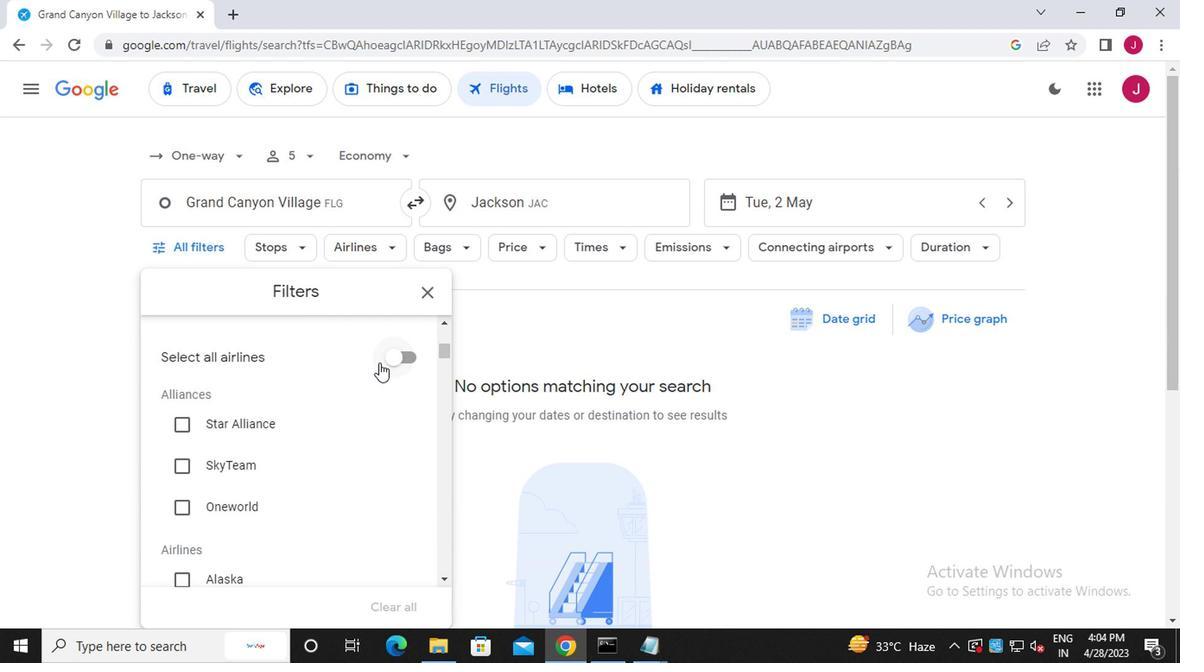 
Action: Mouse moved to (301, 389)
Screenshot: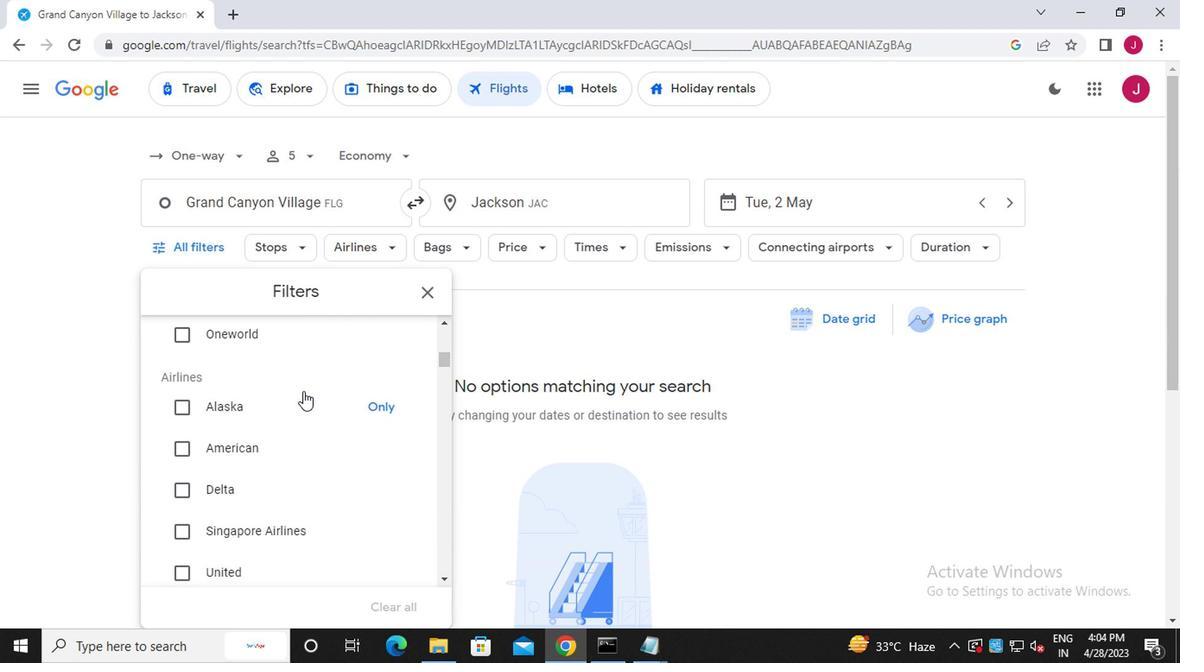
Action: Mouse scrolled (301, 389) with delta (0, 0)
Screenshot: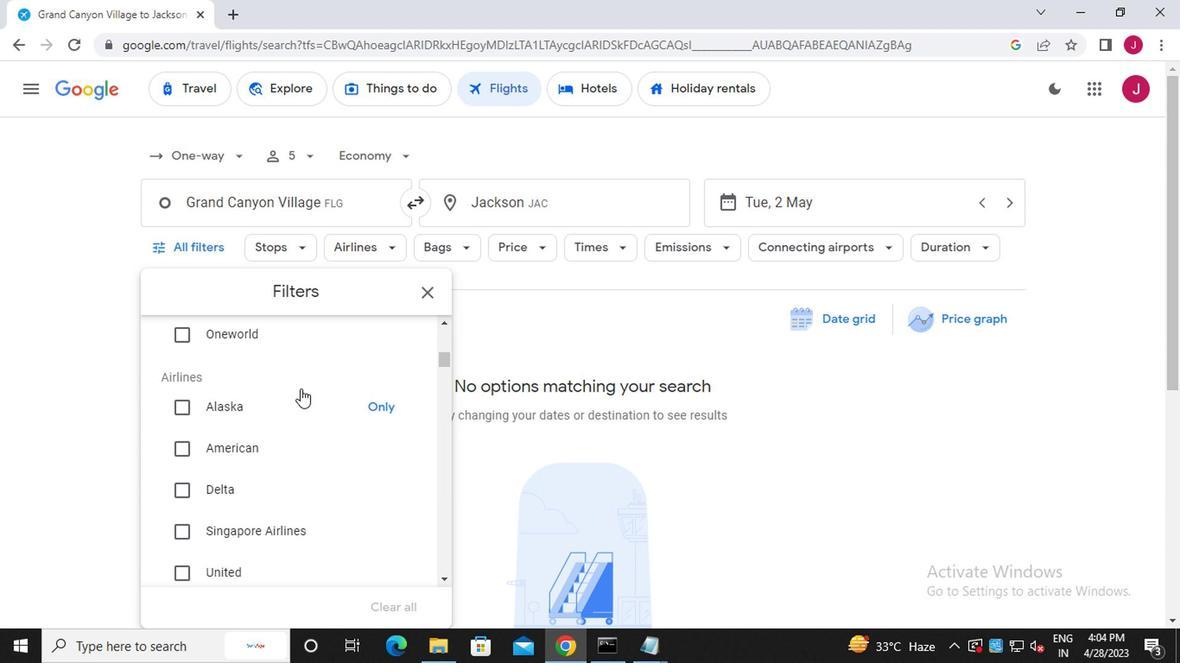 
Action: Mouse scrolled (301, 390) with delta (0, 0)
Screenshot: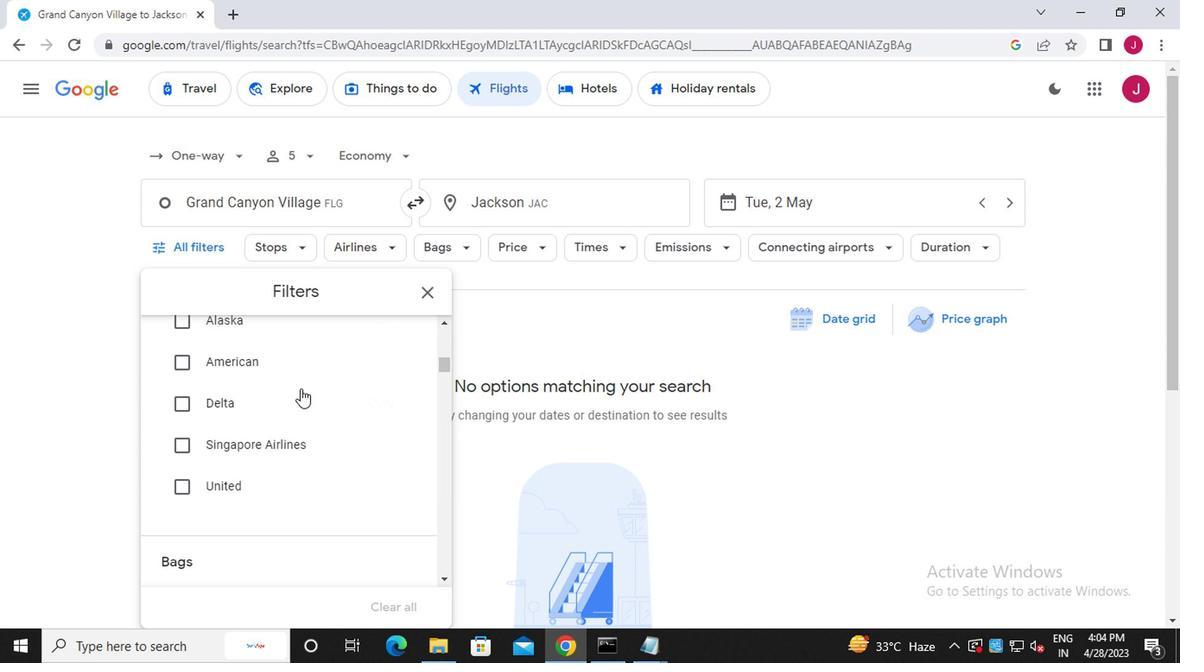 
Action: Mouse scrolled (301, 390) with delta (0, 0)
Screenshot: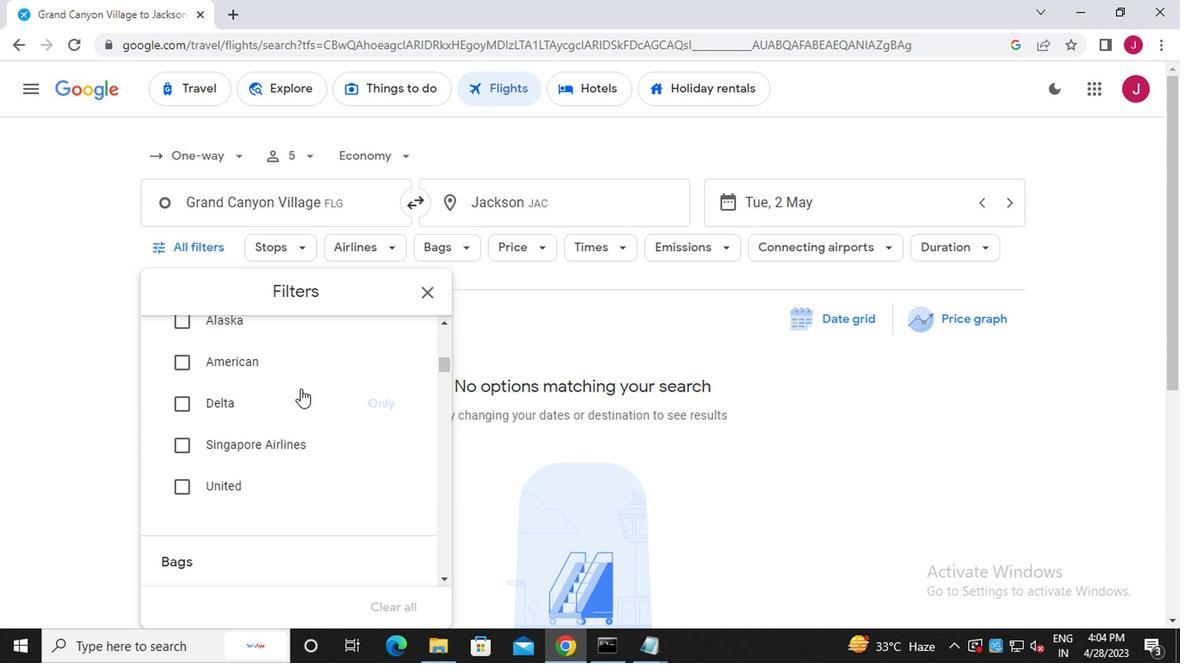 
Action: Mouse scrolled (301, 390) with delta (0, 0)
Screenshot: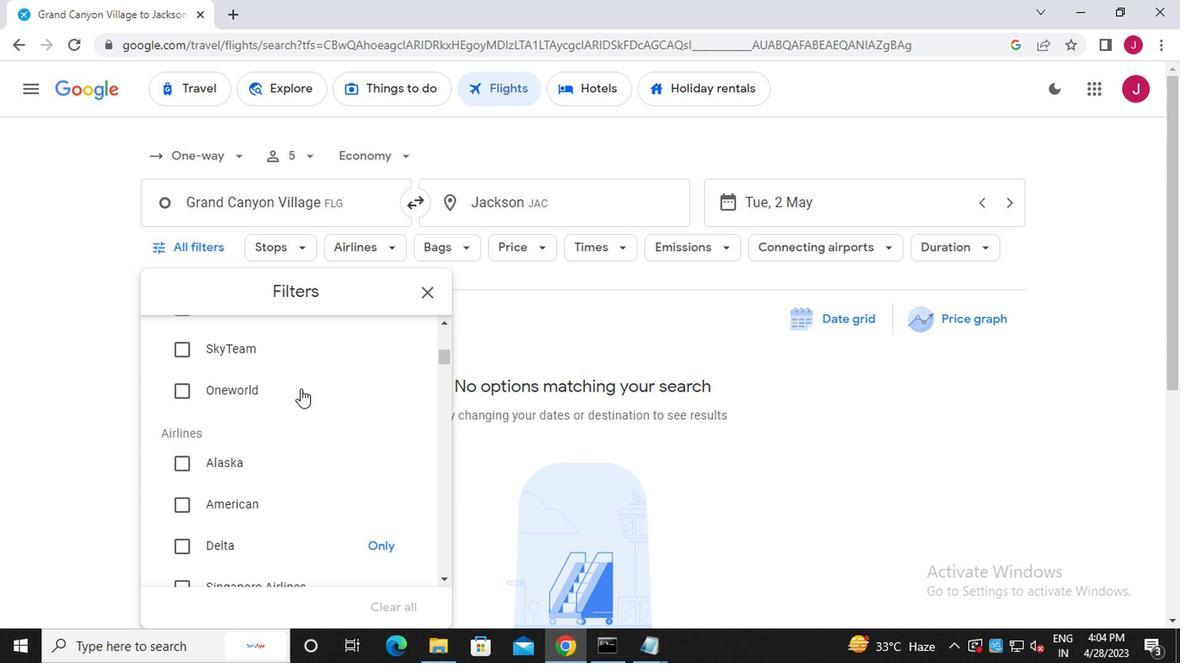 
Action: Mouse scrolled (301, 389) with delta (0, 0)
Screenshot: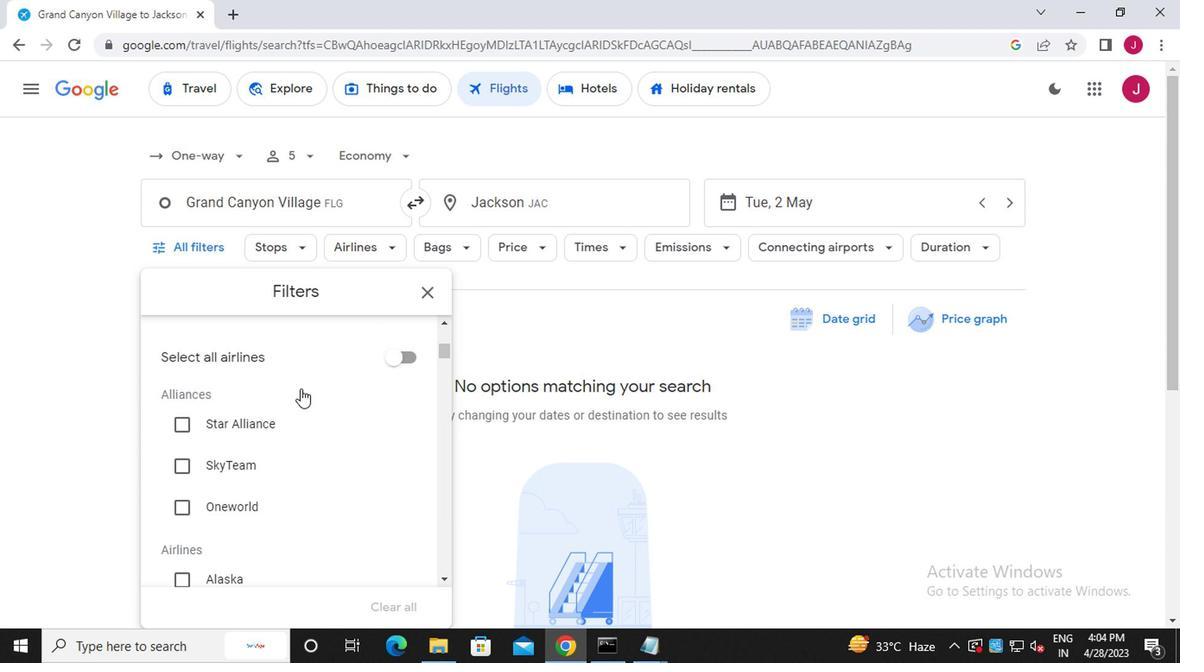 
Action: Mouse scrolled (301, 389) with delta (0, 0)
Screenshot: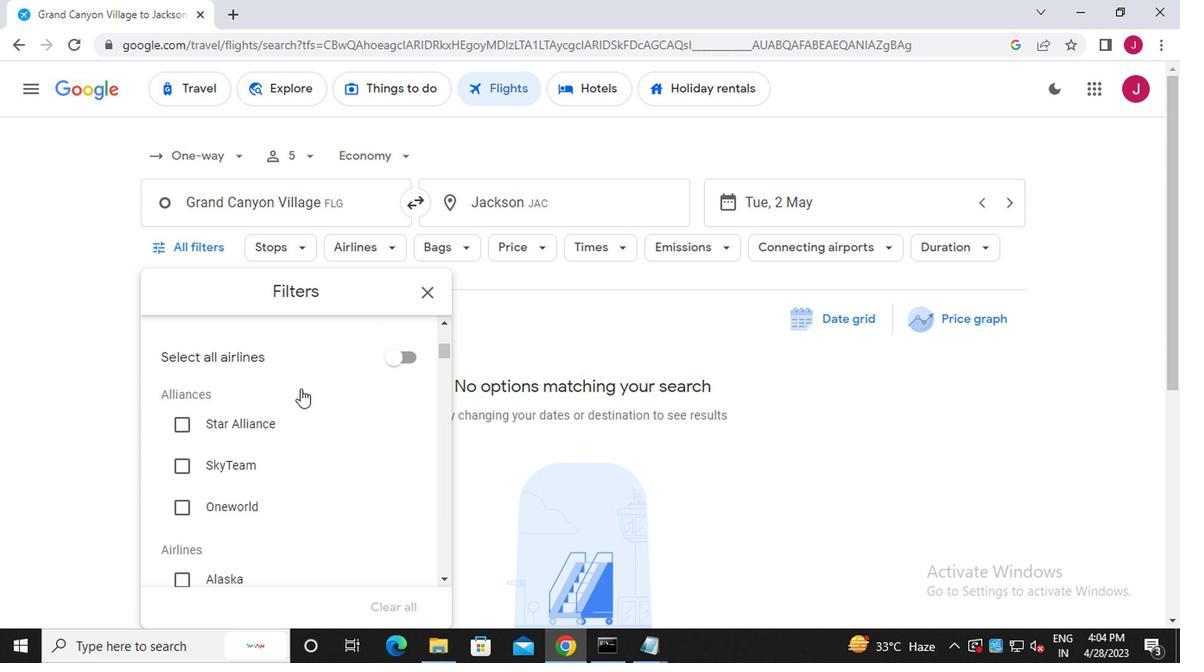 
Action: Mouse scrolled (301, 389) with delta (0, 0)
Screenshot: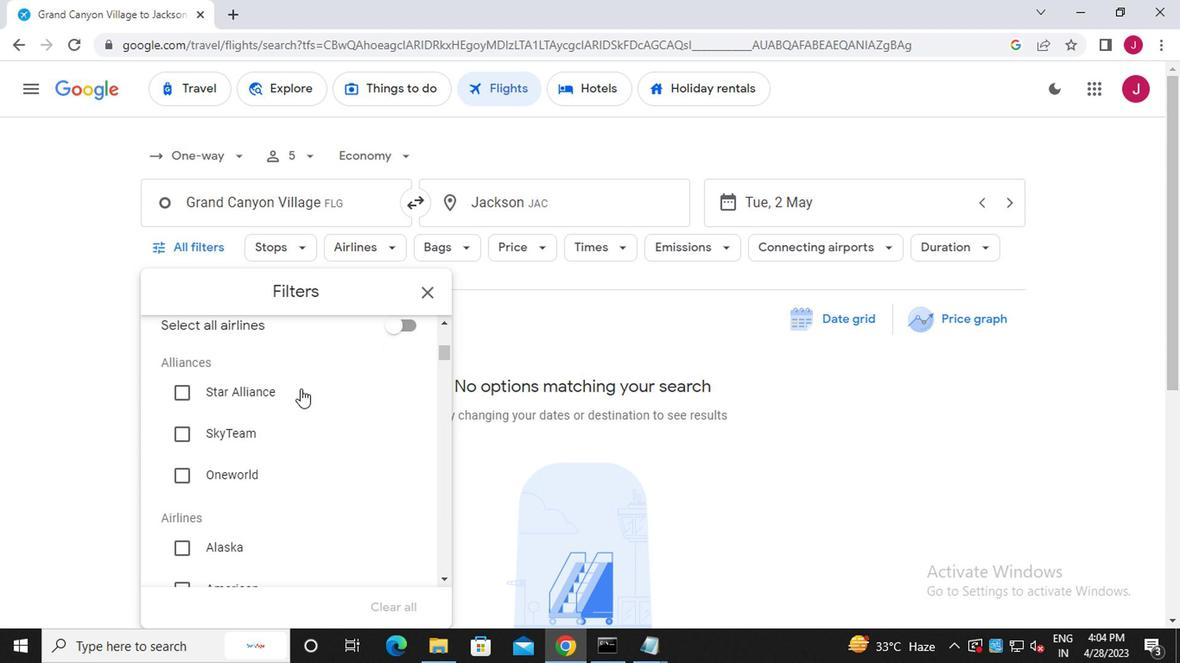 
Action: Mouse scrolled (301, 389) with delta (0, 0)
Screenshot: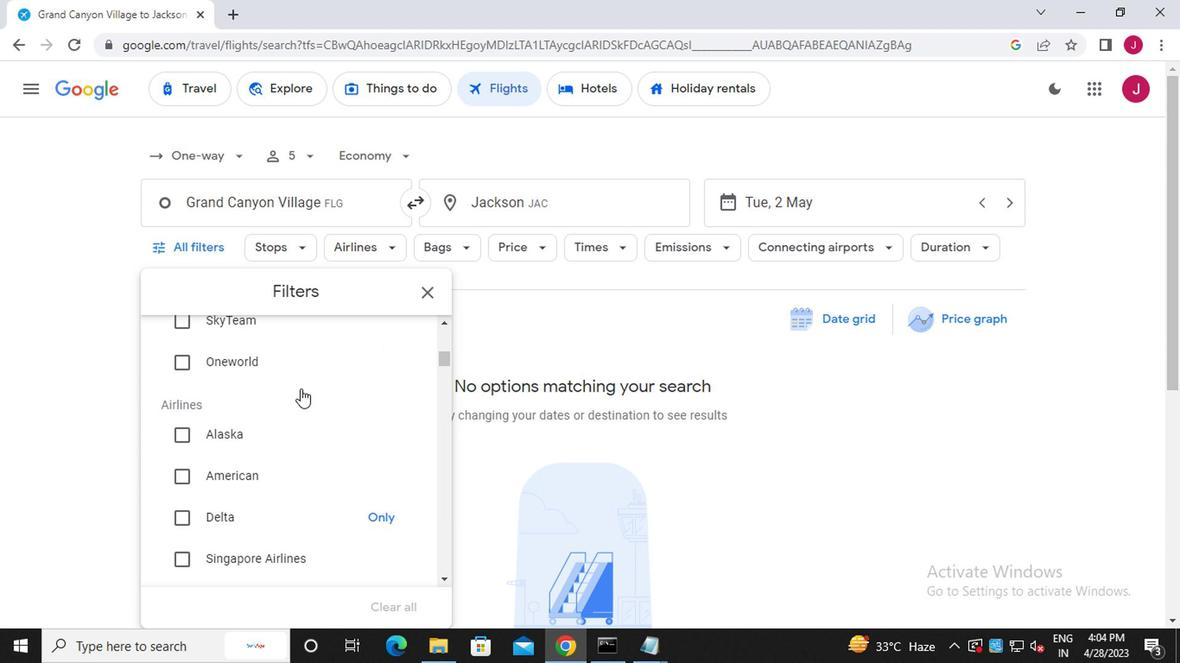 
Action: Mouse scrolled (301, 389) with delta (0, 0)
Screenshot: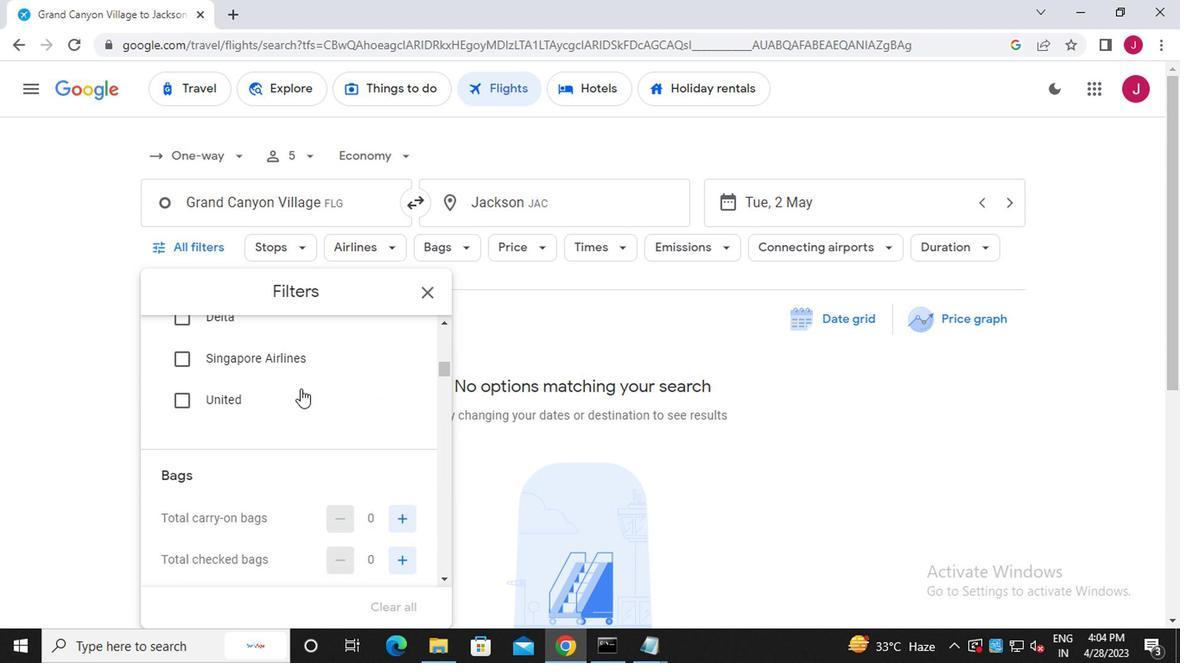 
Action: Mouse scrolled (301, 389) with delta (0, 0)
Screenshot: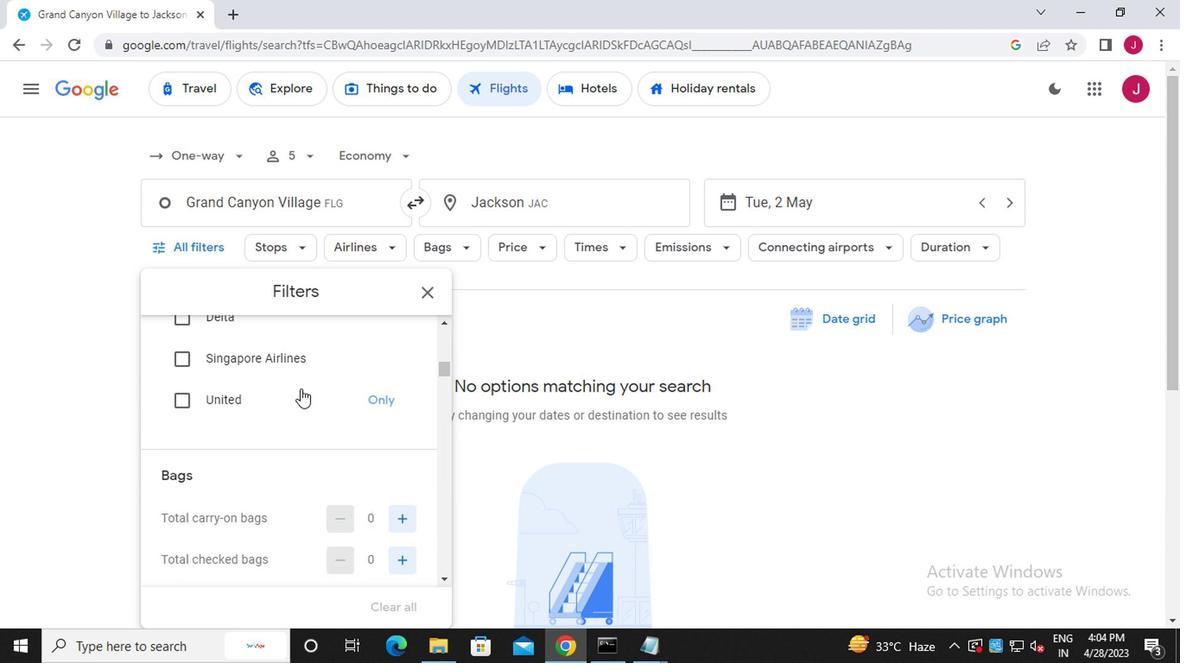 
Action: Mouse moved to (403, 389)
Screenshot: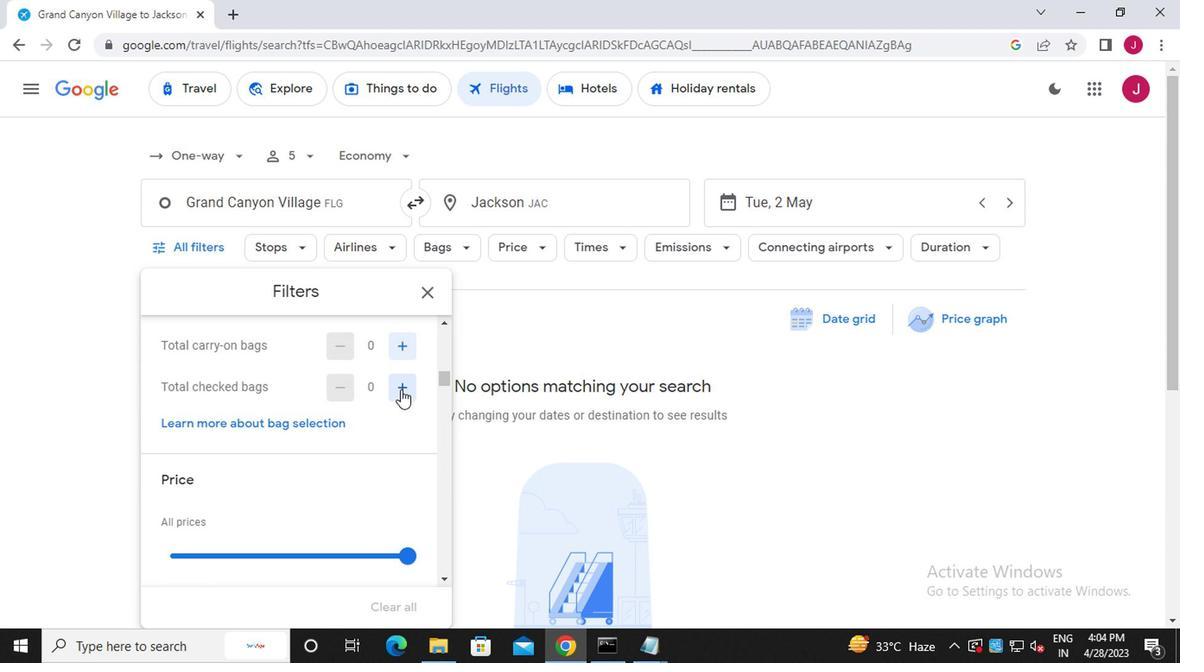 
Action: Mouse pressed left at (403, 389)
Screenshot: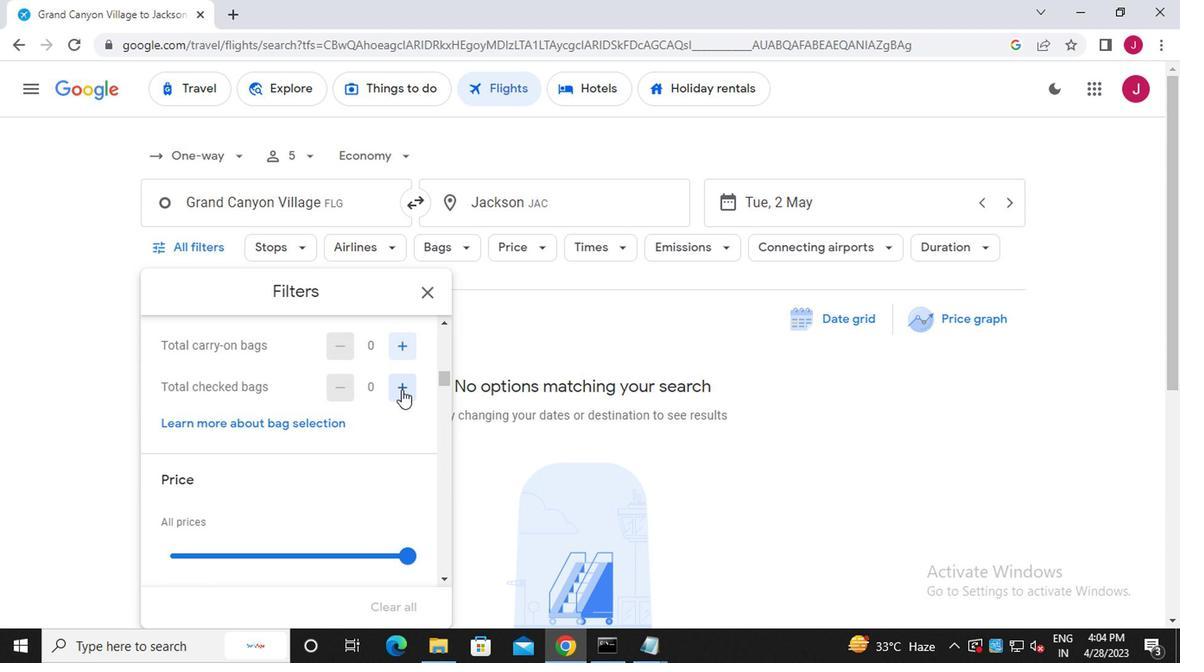 
Action: Mouse moved to (403, 389)
Screenshot: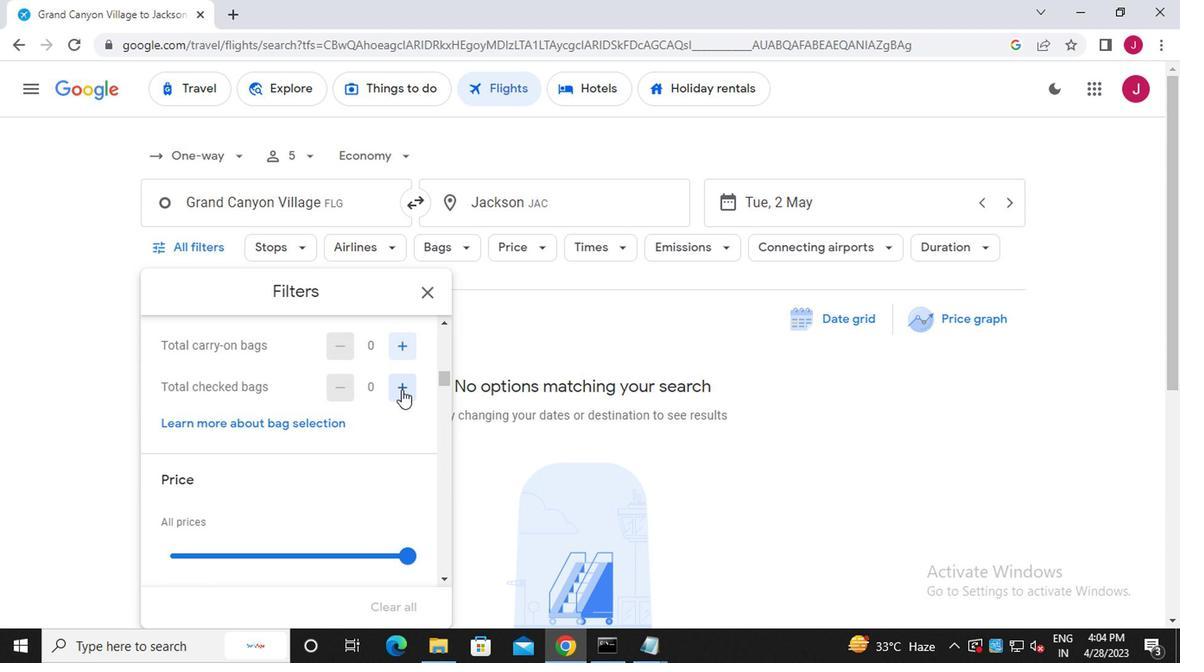 
Action: Mouse pressed left at (403, 389)
Screenshot: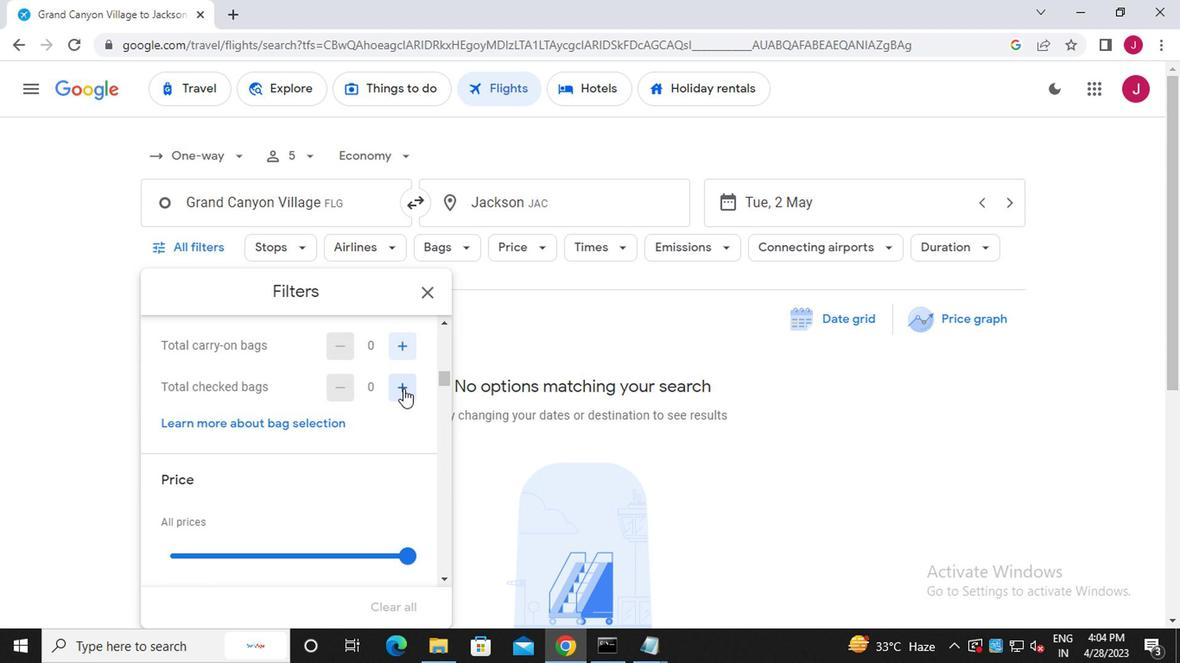
Action: Mouse pressed left at (403, 389)
Screenshot: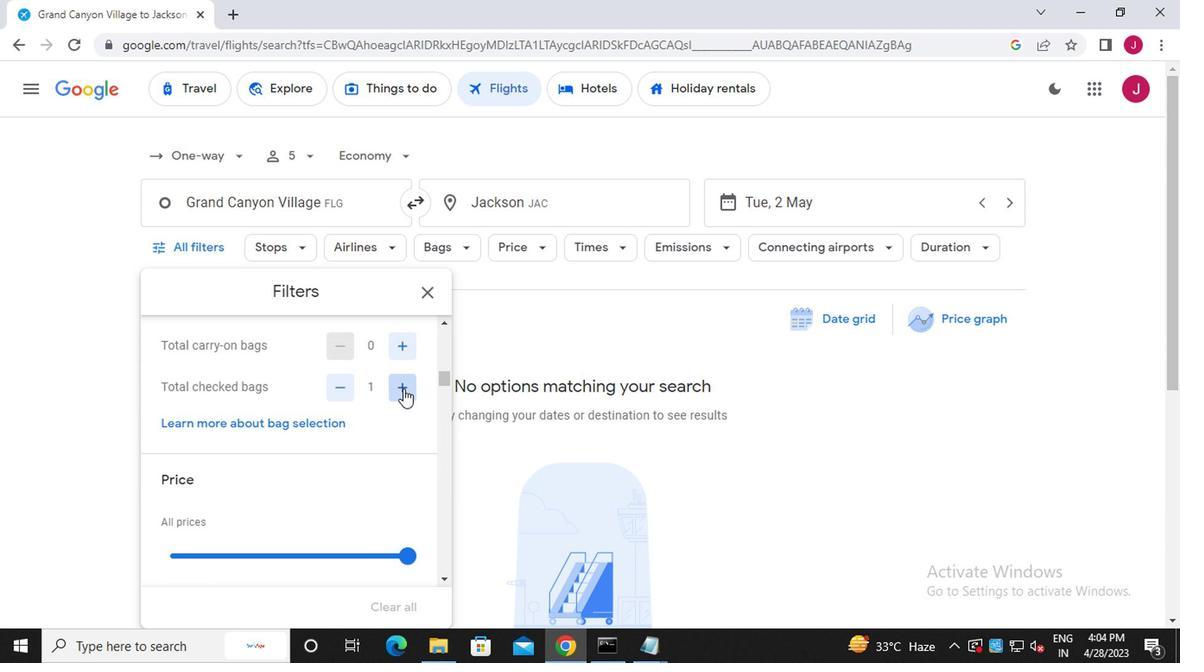
Action: Mouse moved to (440, 446)
Screenshot: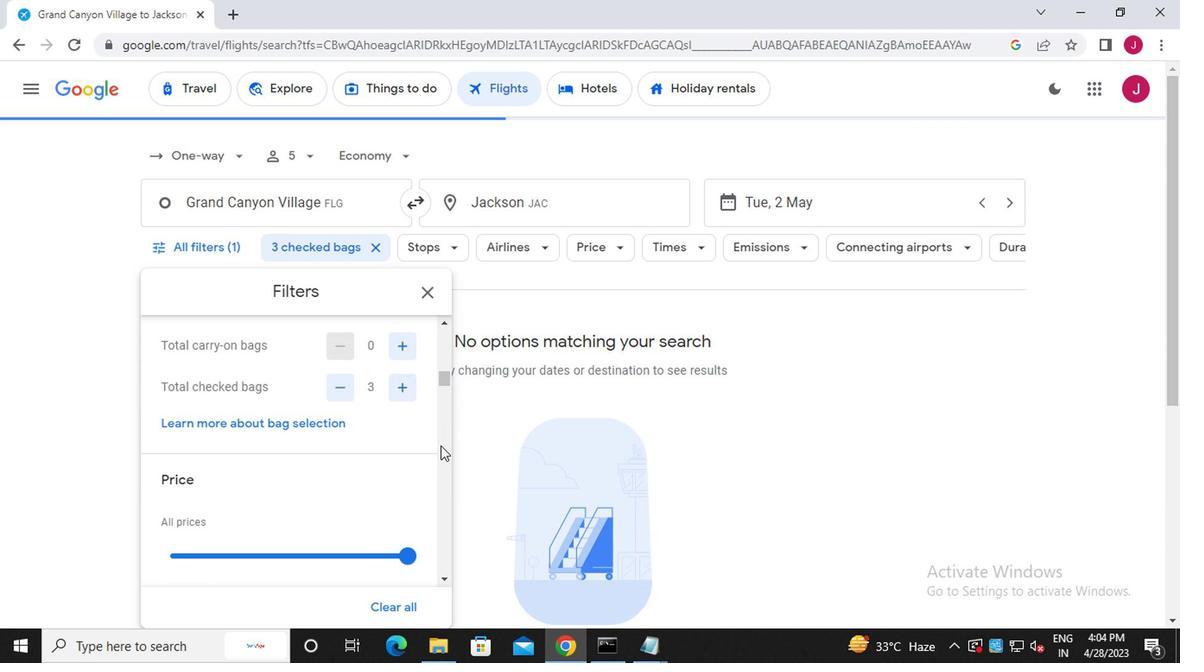 
Action: Mouse scrolled (440, 445) with delta (0, 0)
Screenshot: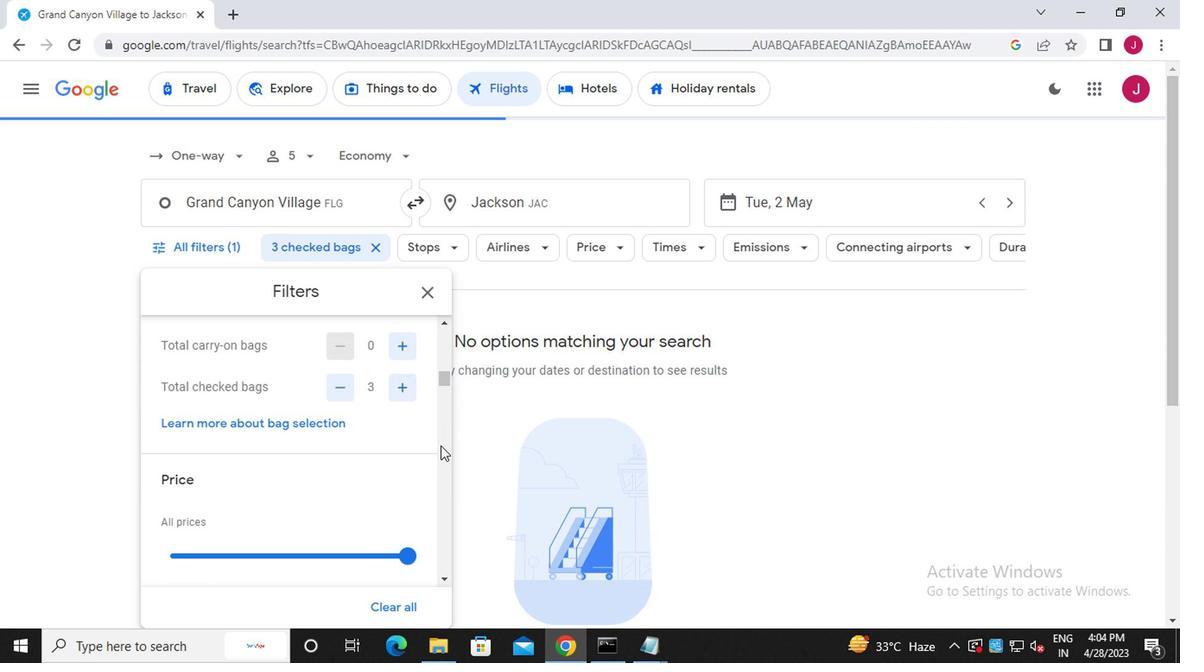 
Action: Mouse moved to (406, 473)
Screenshot: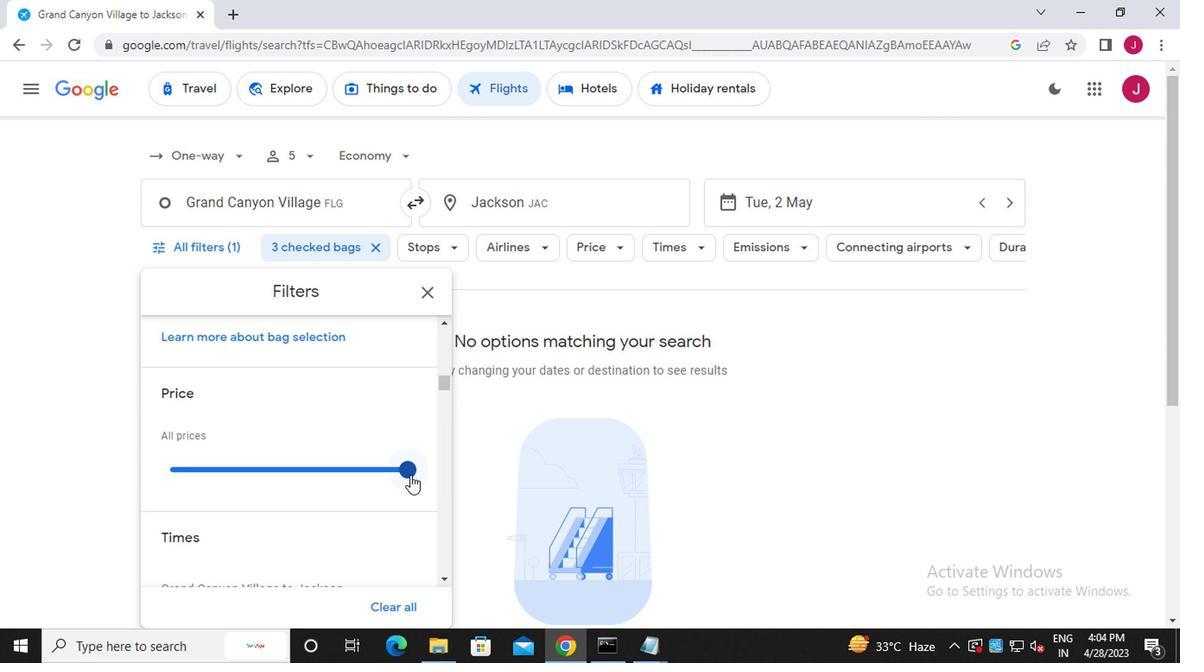 
Action: Mouse pressed left at (406, 473)
Screenshot: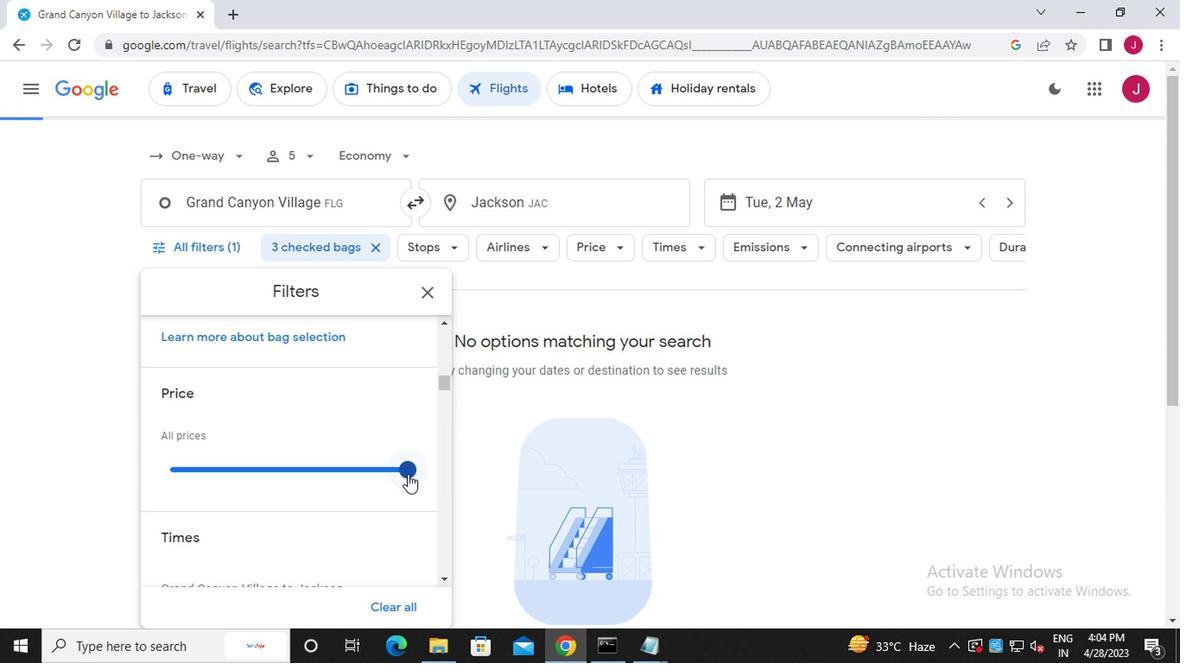 
Action: Mouse moved to (407, 473)
Screenshot: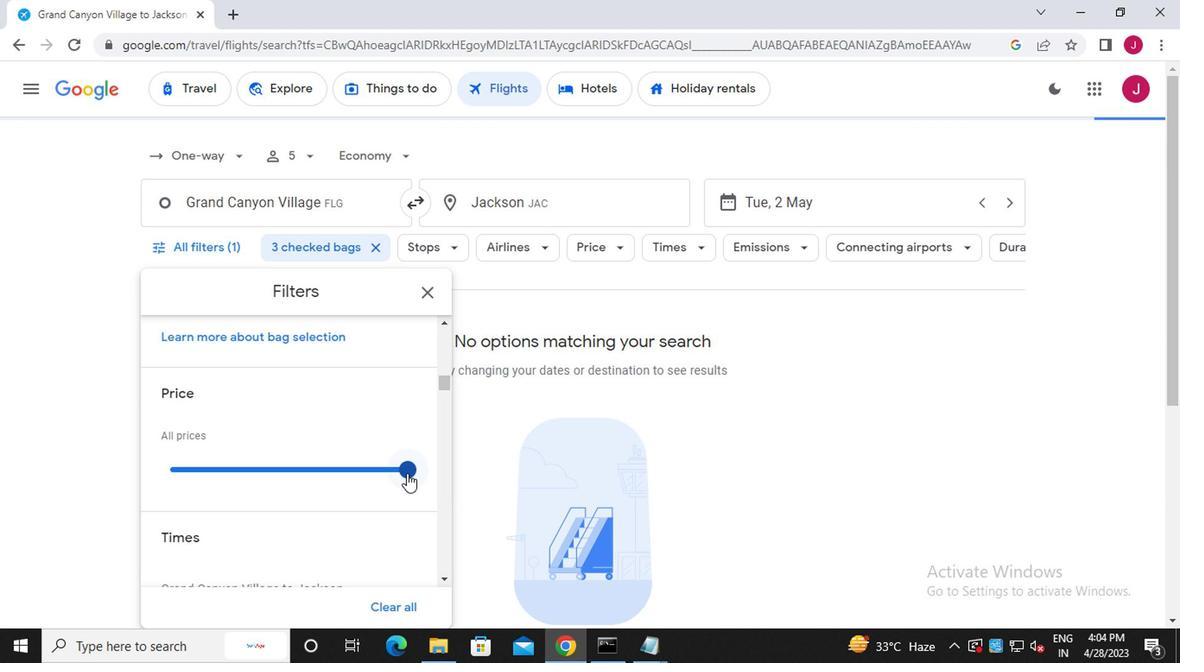 
Action: Mouse scrolled (407, 472) with delta (0, -1)
Screenshot: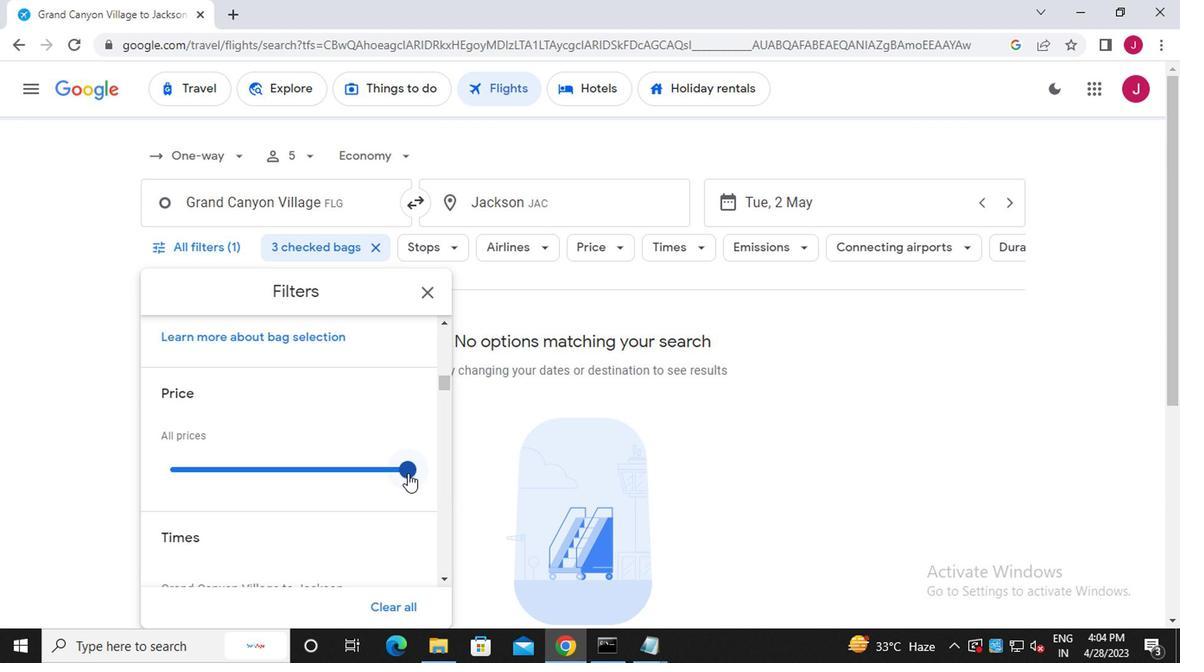 
Action: Mouse scrolled (407, 472) with delta (0, -1)
Screenshot: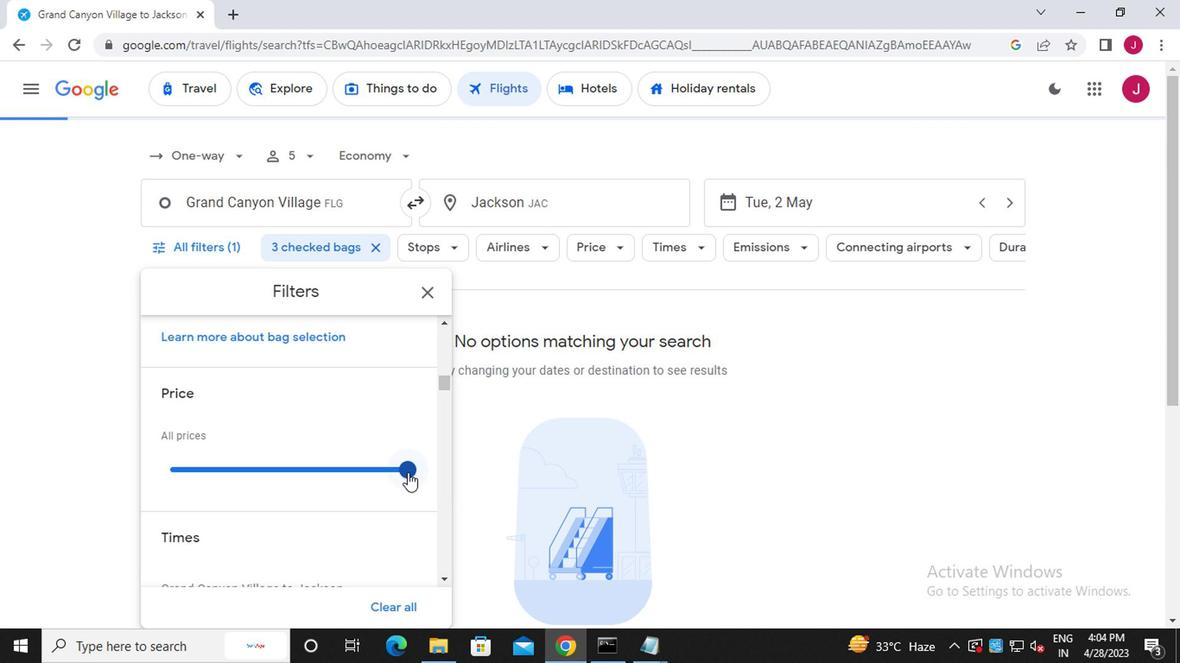 
Action: Mouse moved to (172, 491)
Screenshot: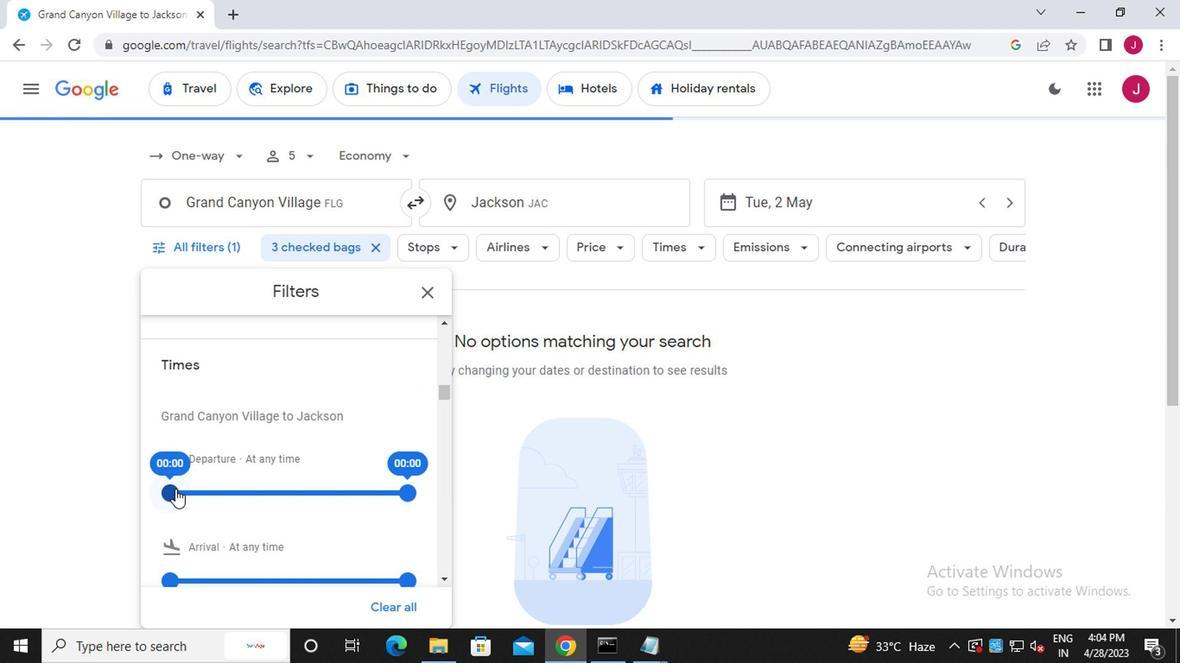 
Action: Mouse pressed left at (172, 491)
Screenshot: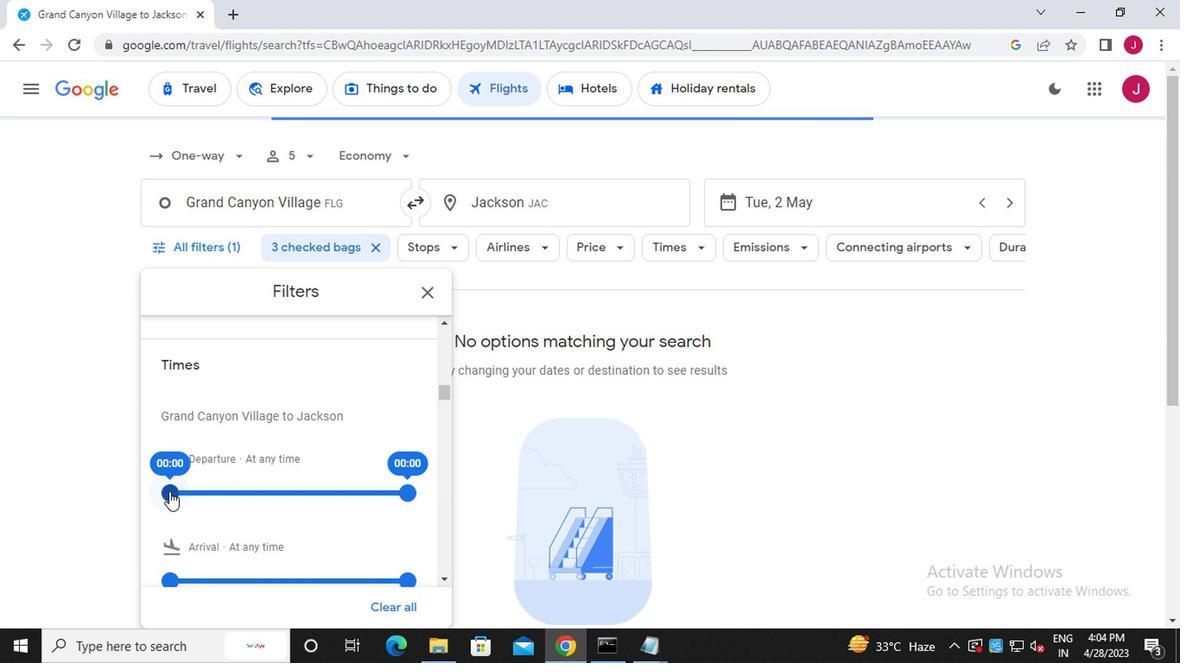 
Action: Mouse moved to (404, 491)
Screenshot: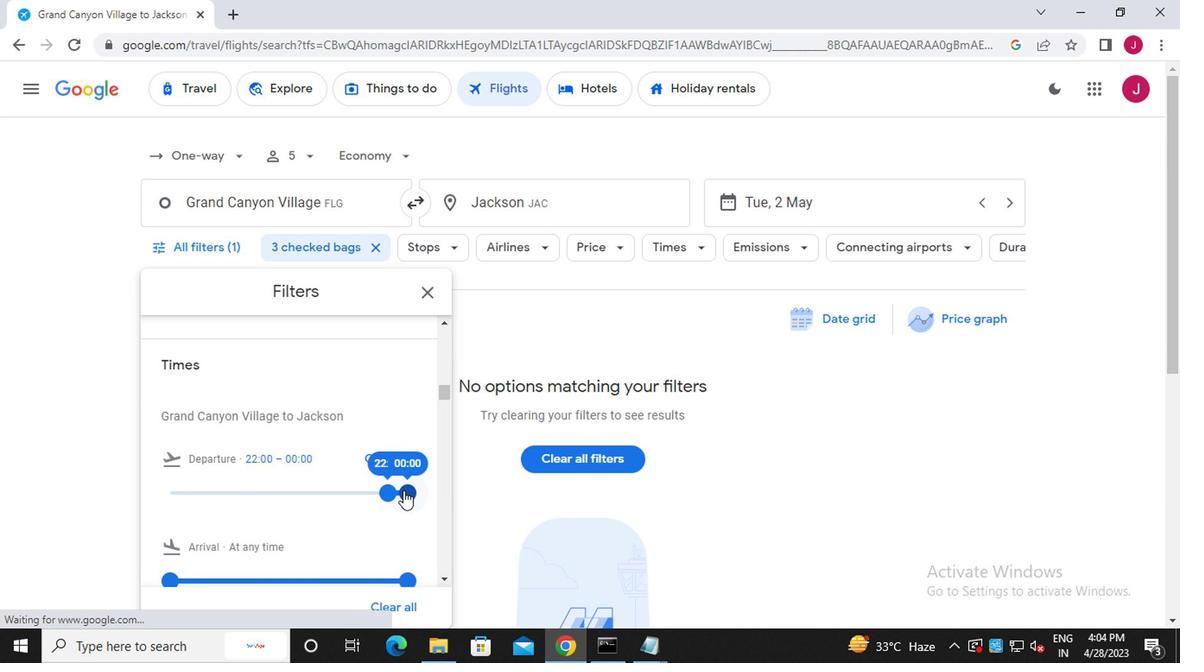 
Action: Mouse pressed left at (404, 491)
Screenshot: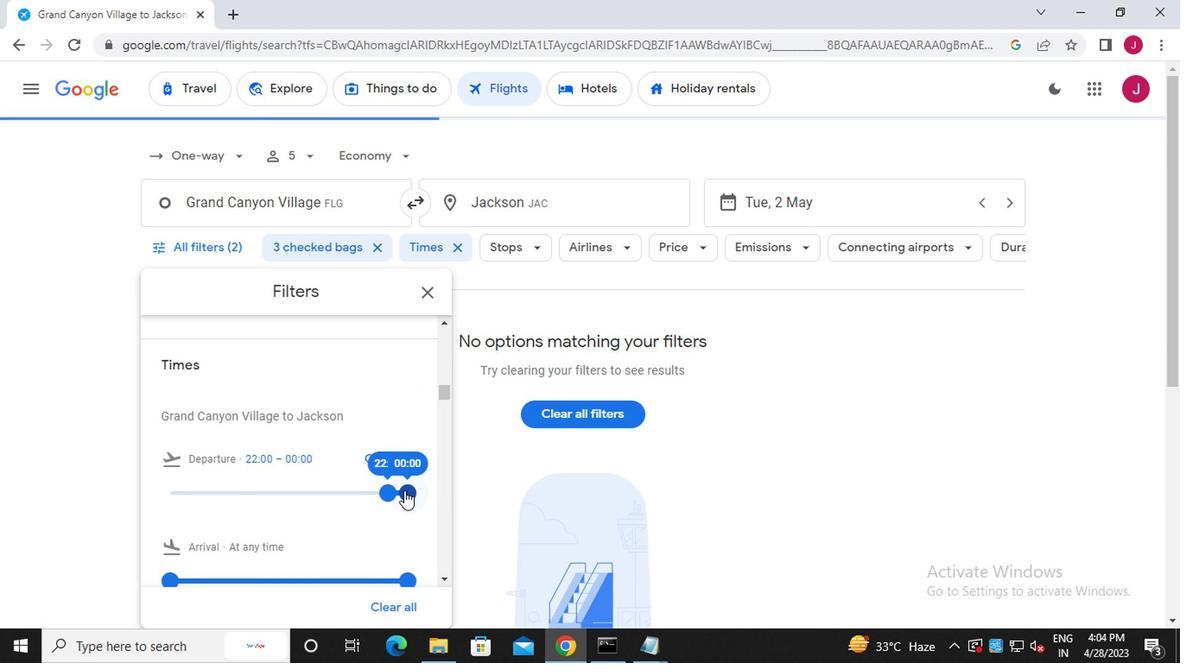 
Action: Mouse moved to (398, 491)
Screenshot: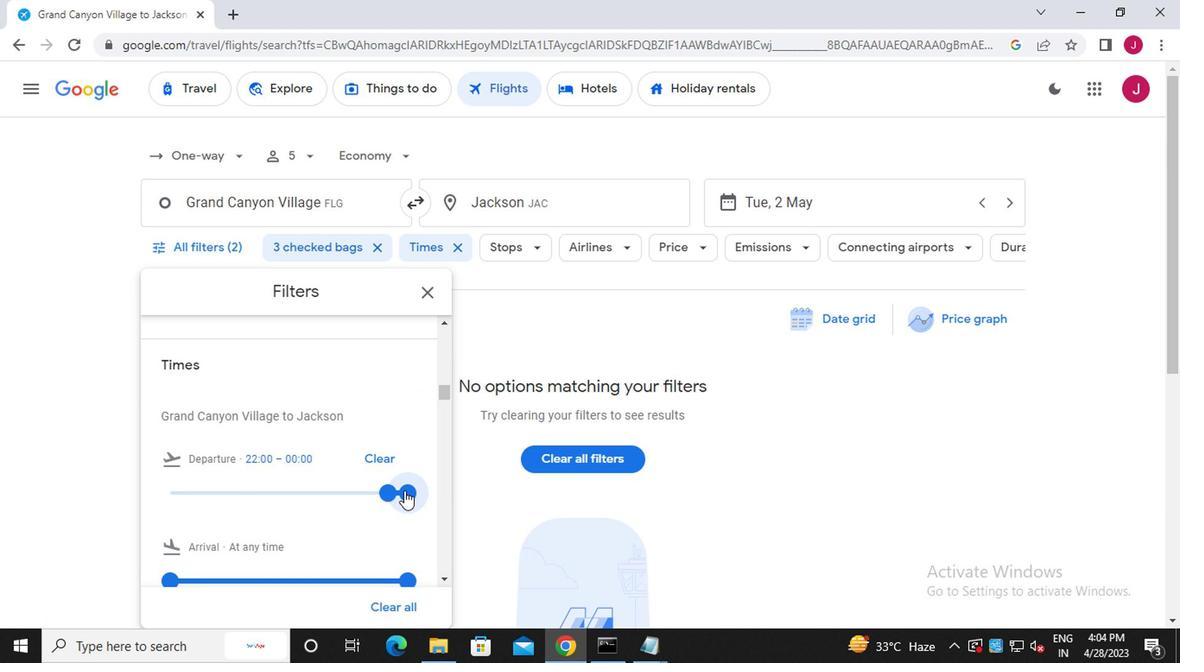 
Action: Mouse pressed left at (398, 491)
Screenshot: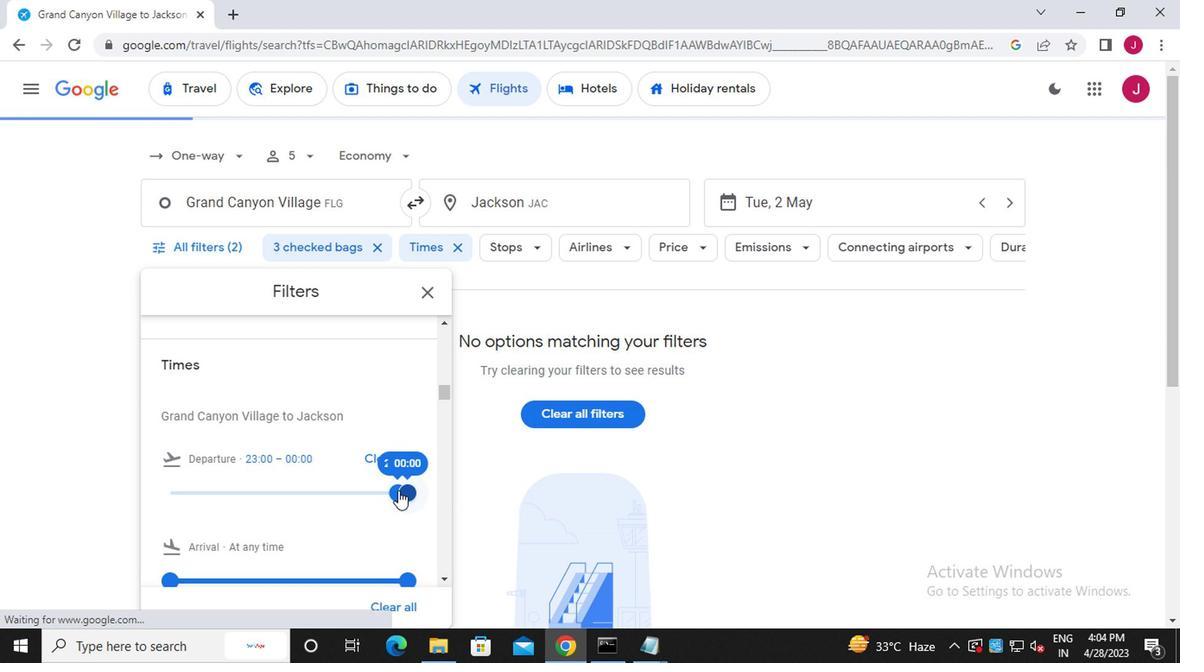 
Action: Mouse moved to (406, 493)
Screenshot: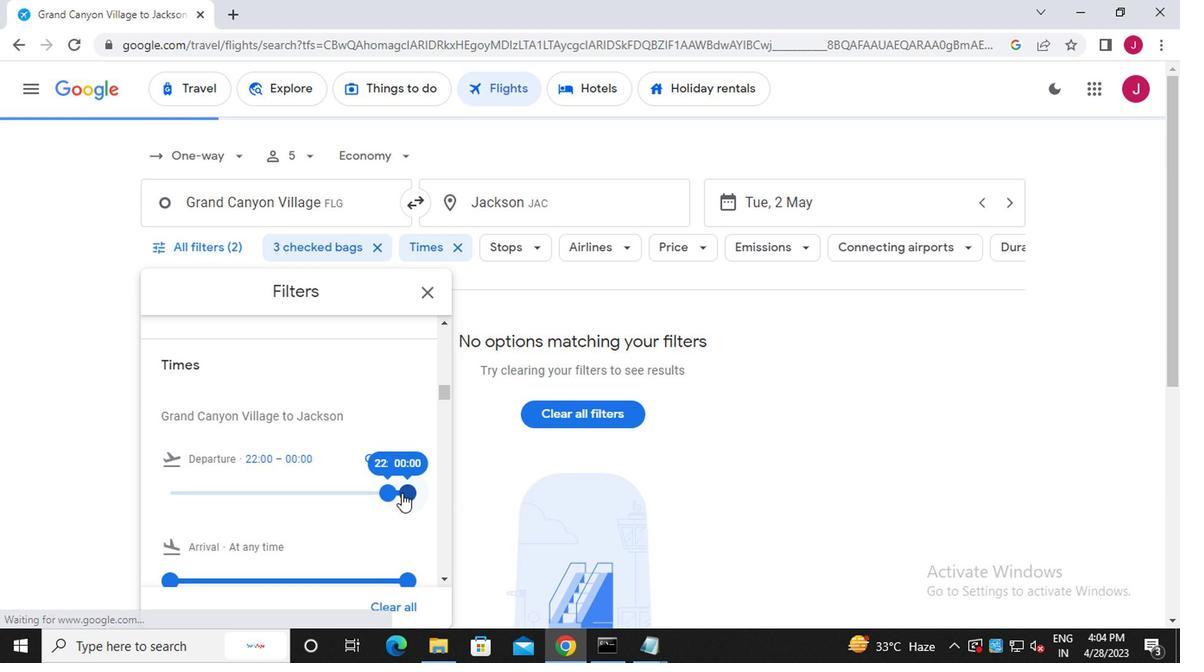 
Action: Mouse pressed left at (406, 493)
Screenshot: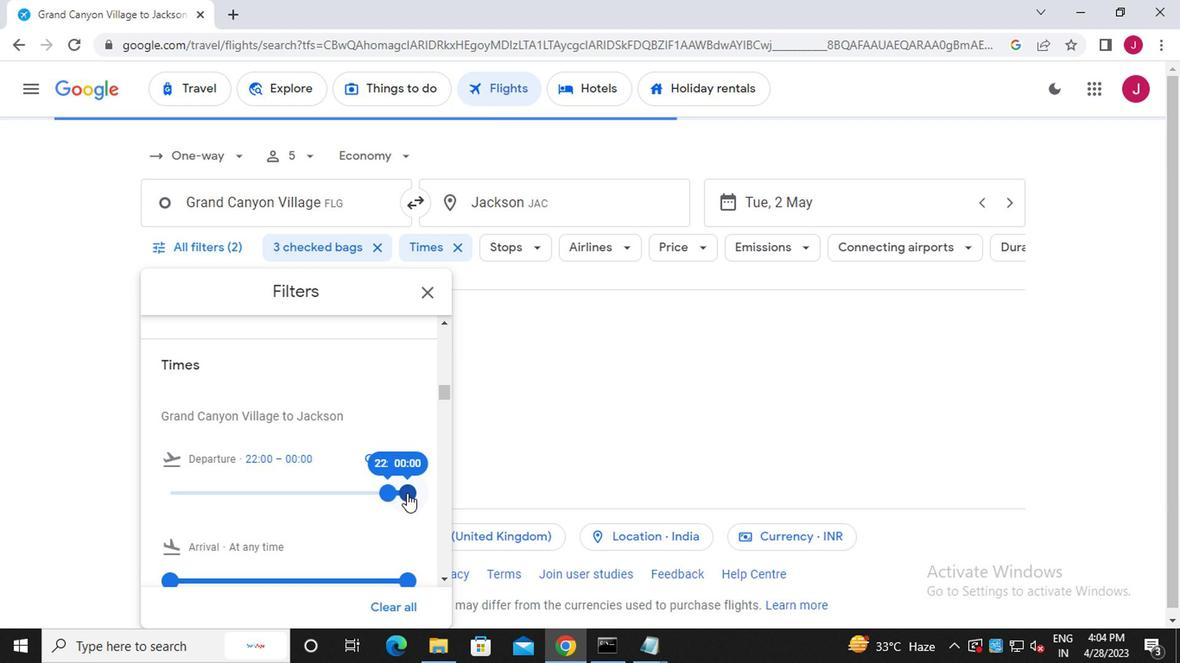 
Action: Mouse moved to (427, 298)
Screenshot: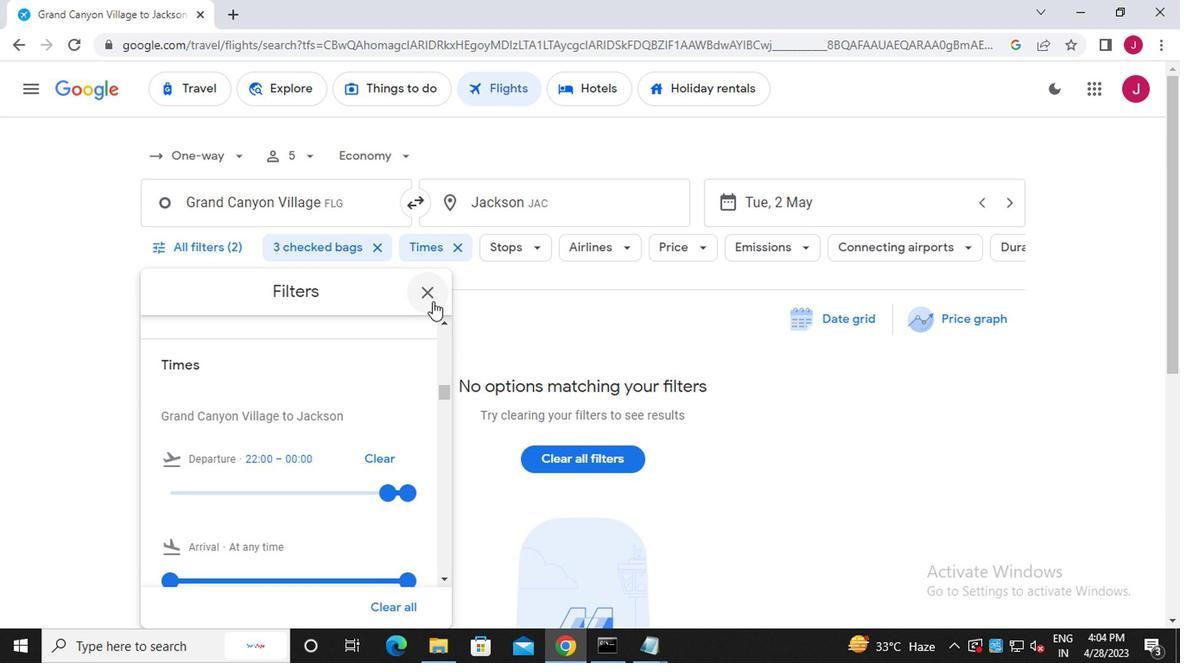 
Action: Mouse pressed left at (427, 298)
Screenshot: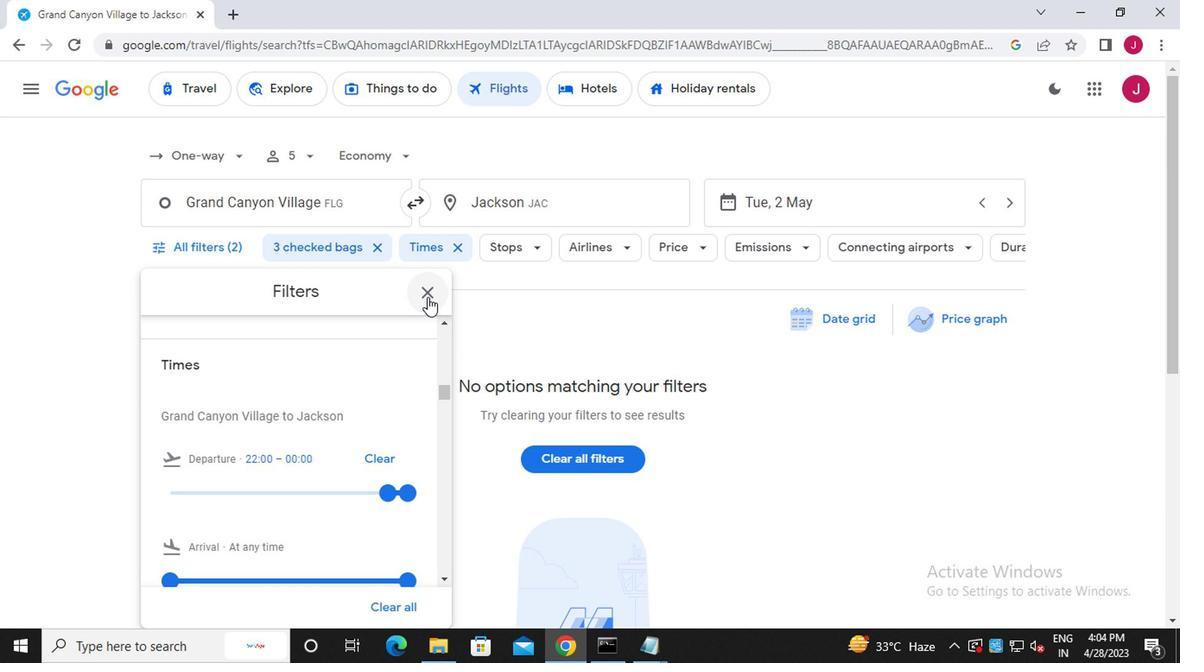 
